 Task: Look for space in Braine-l'Alleud, Belgium from 2nd June, 2023 to 15th June, 2023 for 2 adults in price range Rs.10000 to Rs.15000. Place can be entire place with 1  bedroom having 1 bed and 1 bathroom. Property type can be house, flat, guest house, hotel. Amenities needed are: heating. Booking option can be shelf check-in. Required host language is English.
Action: Mouse moved to (397, 81)
Screenshot: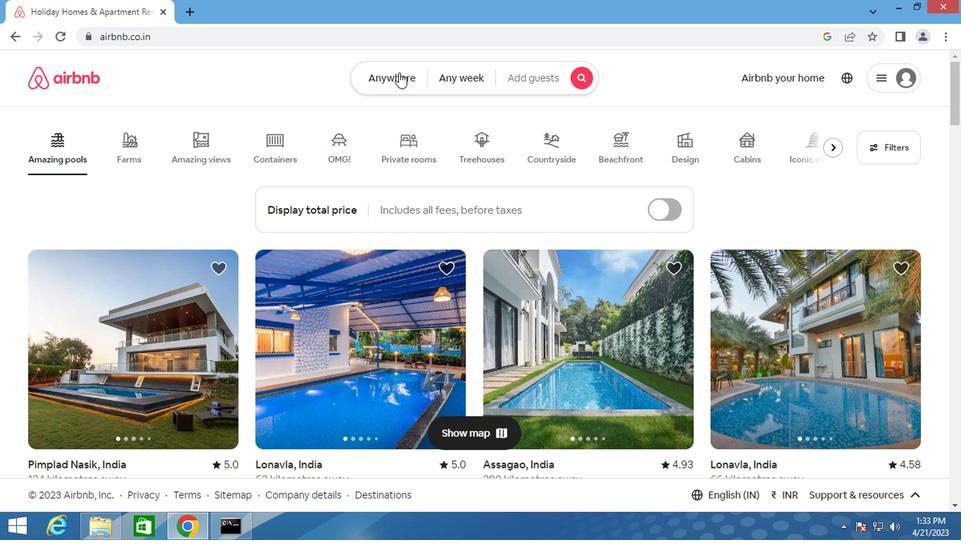 
Action: Mouse pressed left at (397, 81)
Screenshot: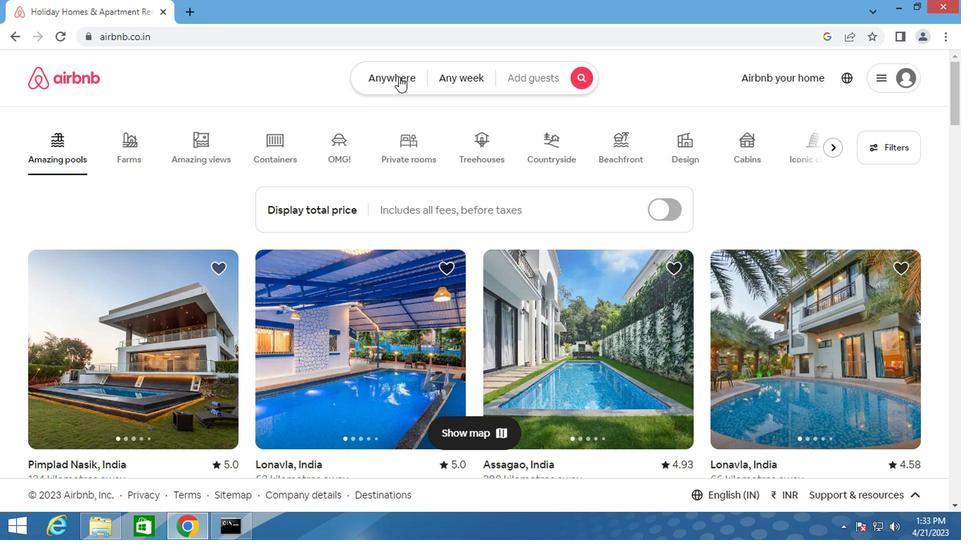 
Action: Mouse moved to (286, 132)
Screenshot: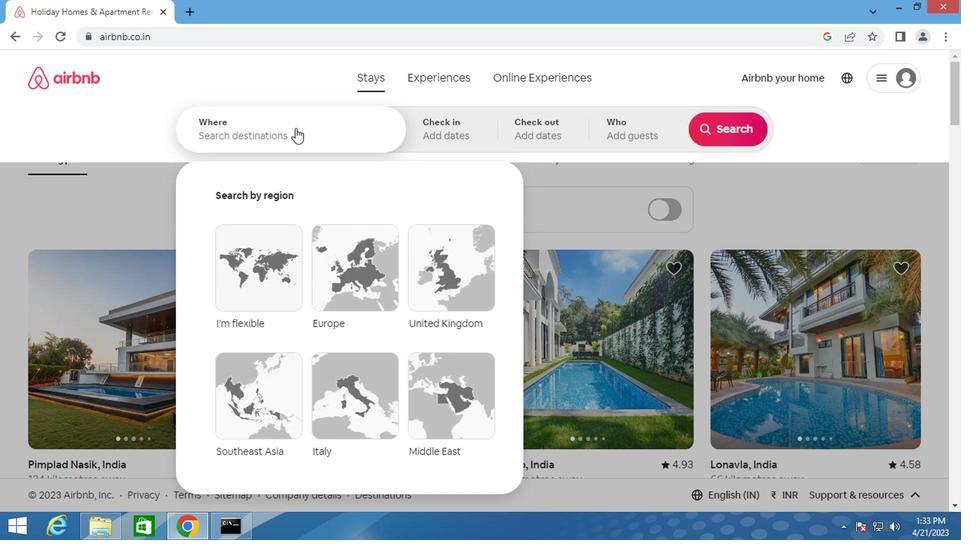 
Action: Mouse pressed left at (286, 132)
Screenshot: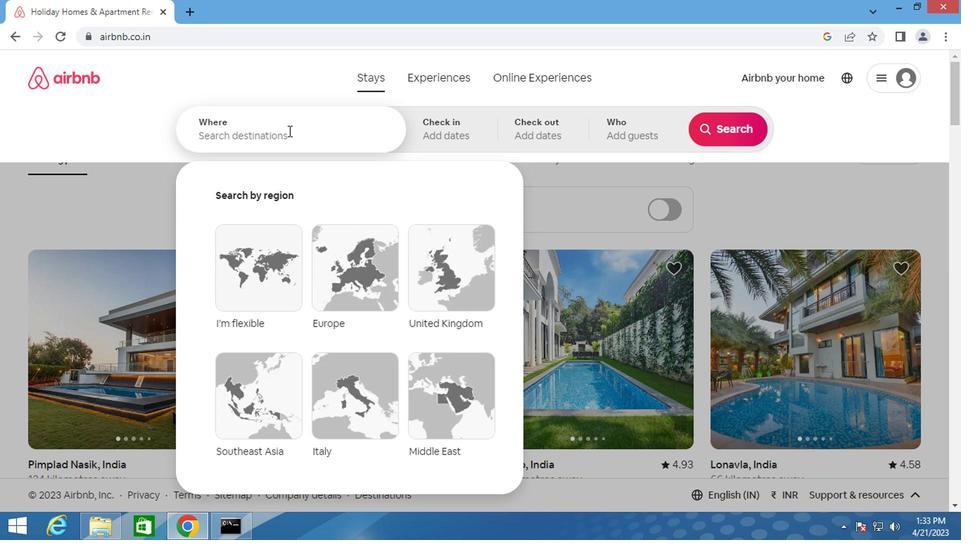 
Action: Mouse moved to (290, 132)
Screenshot: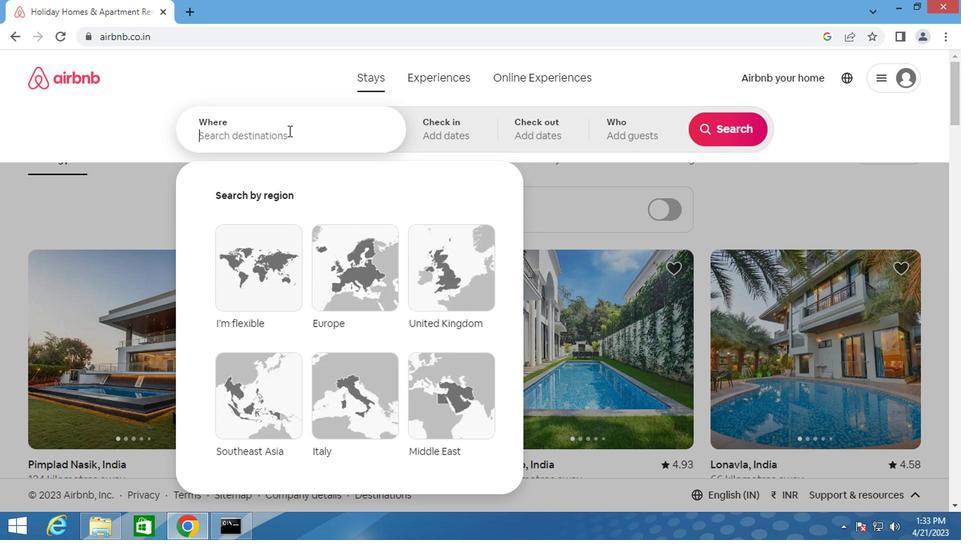 
Action: Key pressed <Key.shift>BRAINE-<Key.shift>I'ALLEUD,<Key.shift>BELGIUM
Screenshot: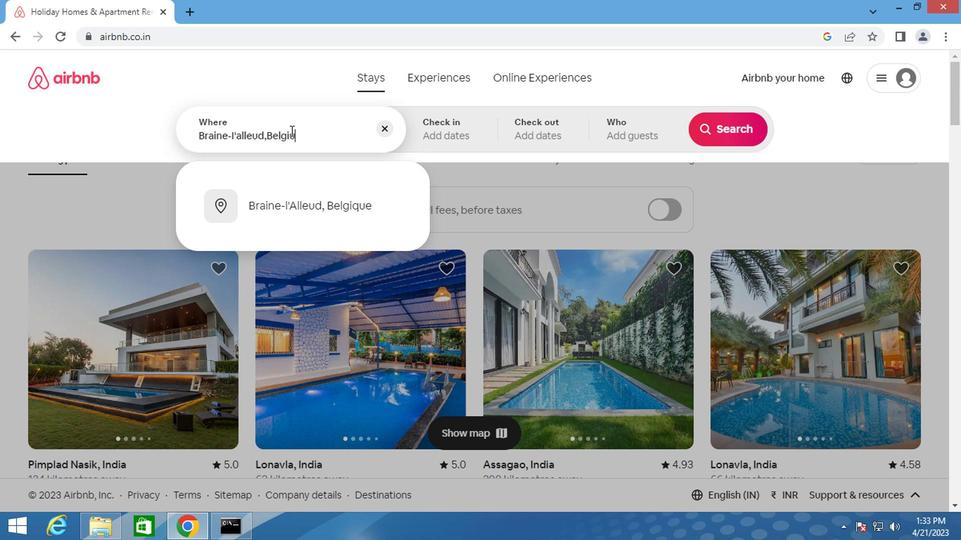 
Action: Mouse moved to (279, 199)
Screenshot: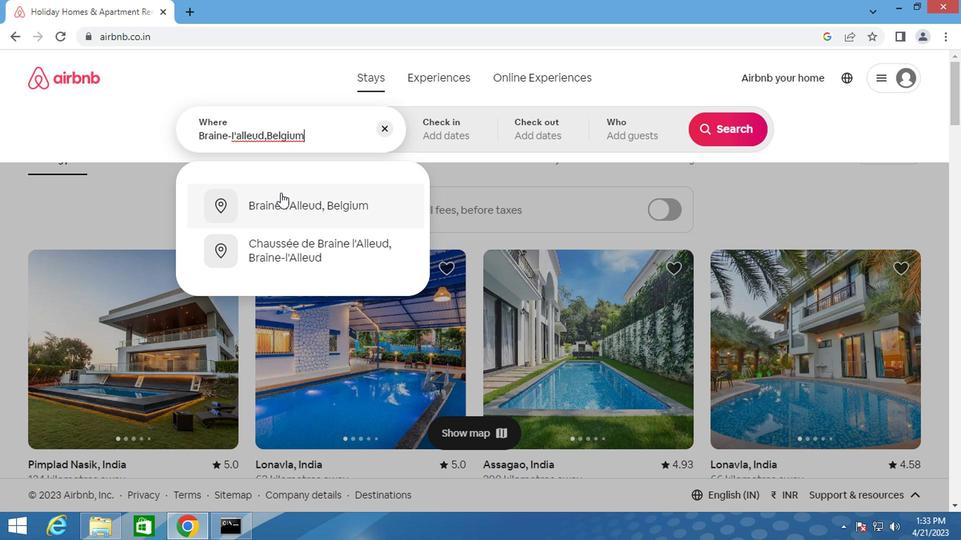 
Action: Mouse pressed left at (279, 199)
Screenshot: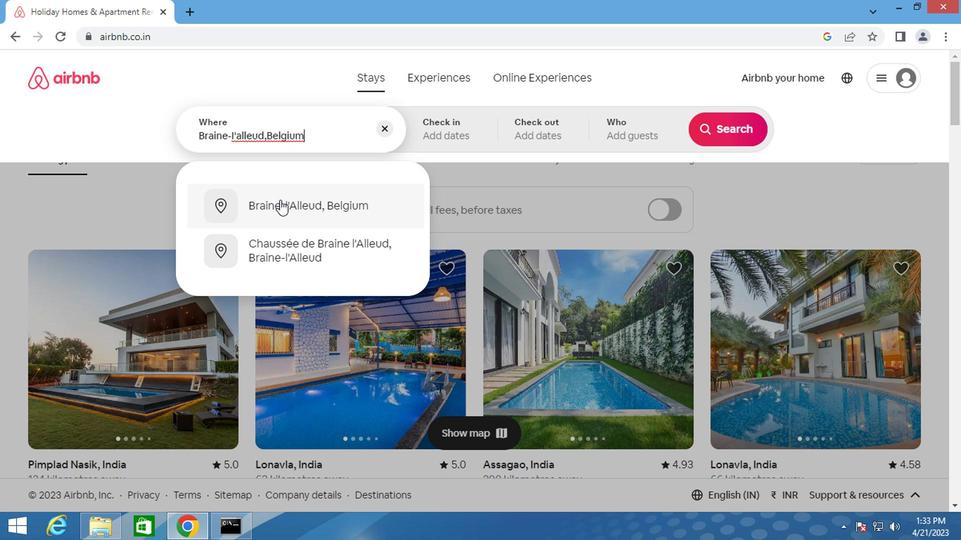 
Action: Mouse moved to (720, 242)
Screenshot: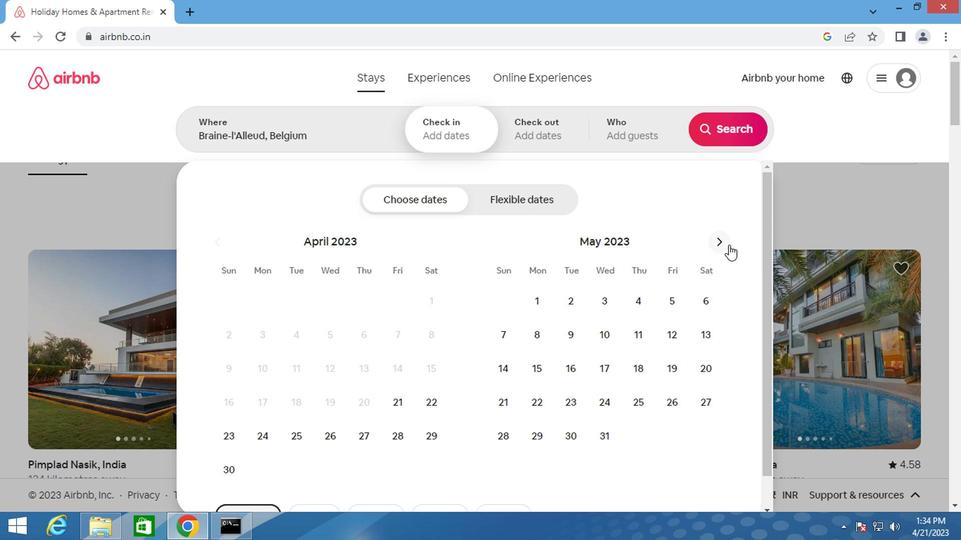 
Action: Mouse pressed left at (720, 242)
Screenshot: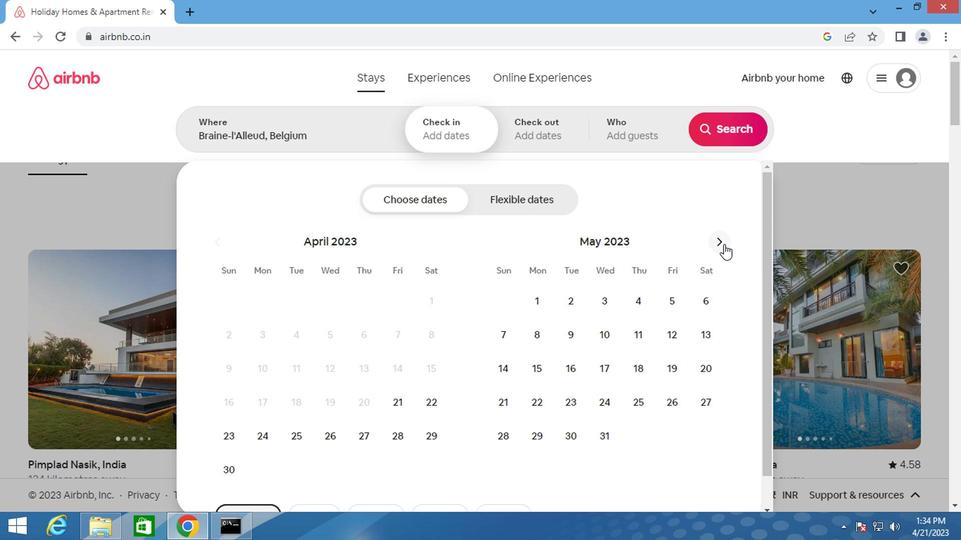 
Action: Mouse moved to (668, 291)
Screenshot: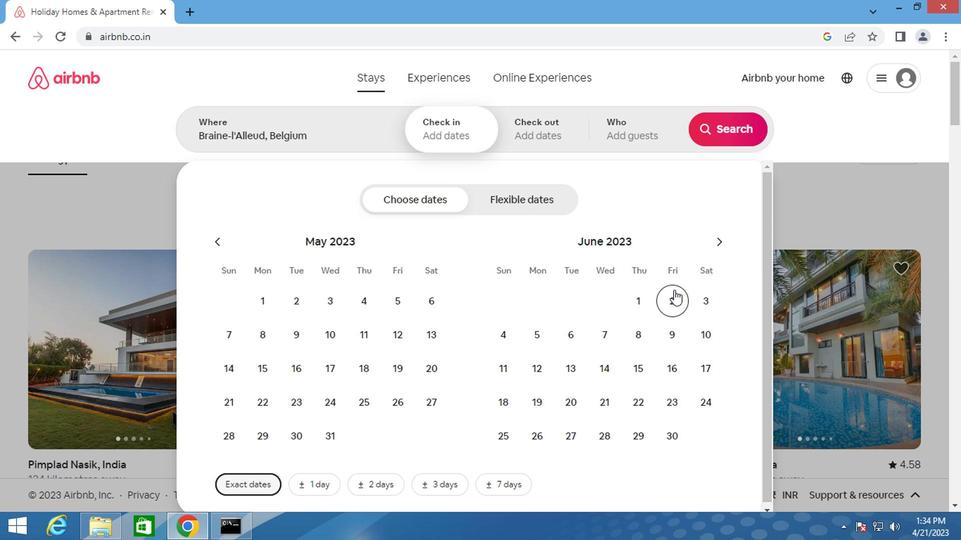 
Action: Mouse pressed left at (668, 291)
Screenshot: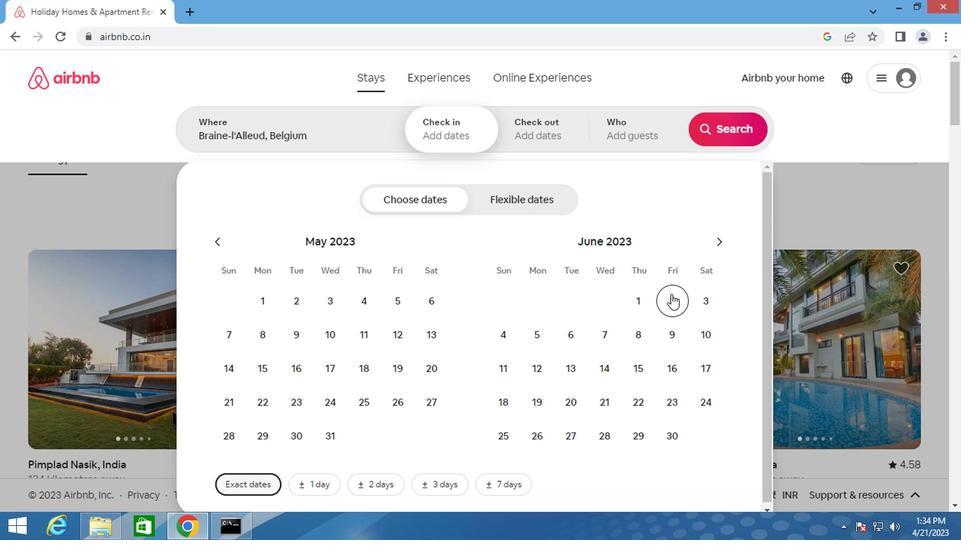 
Action: Mouse moved to (640, 359)
Screenshot: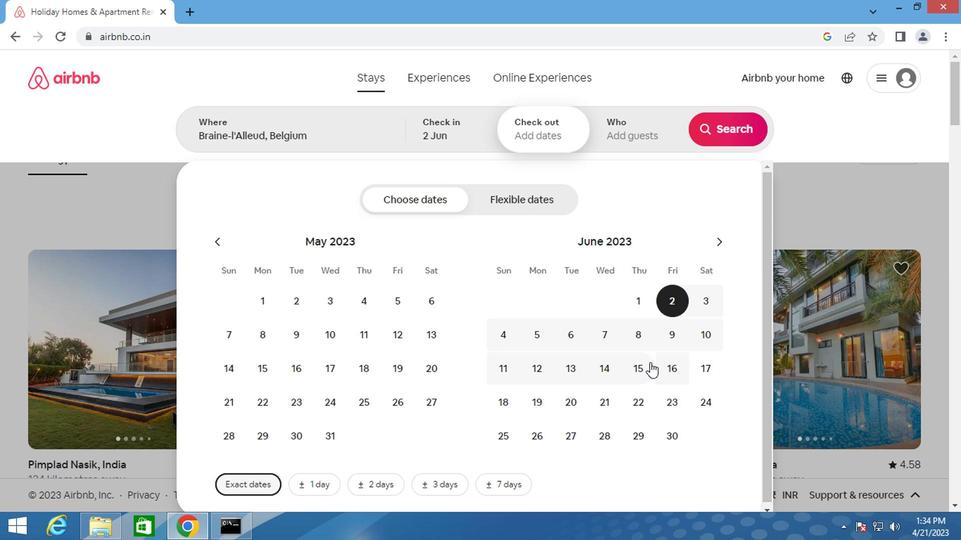 
Action: Mouse pressed left at (640, 359)
Screenshot: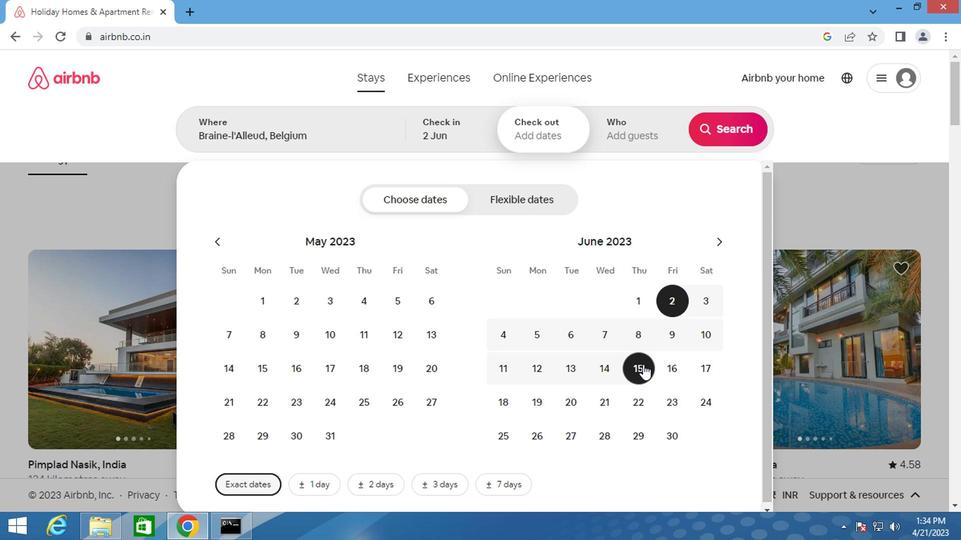 
Action: Mouse moved to (647, 138)
Screenshot: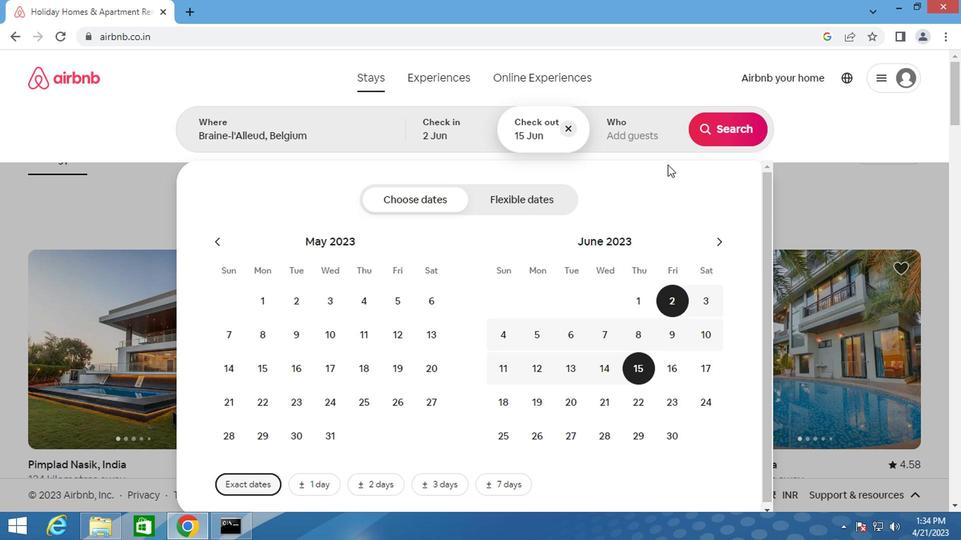 
Action: Mouse pressed left at (647, 138)
Screenshot: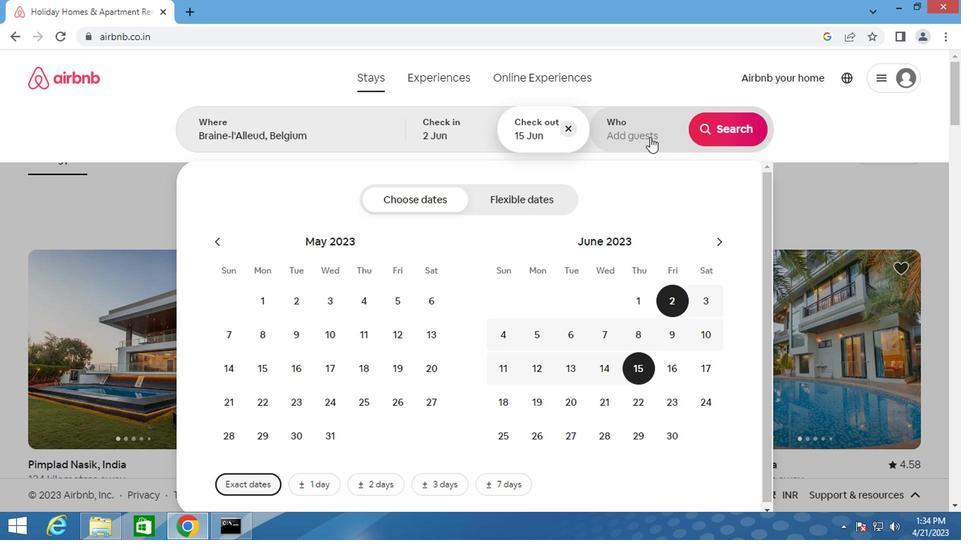 
Action: Mouse moved to (731, 207)
Screenshot: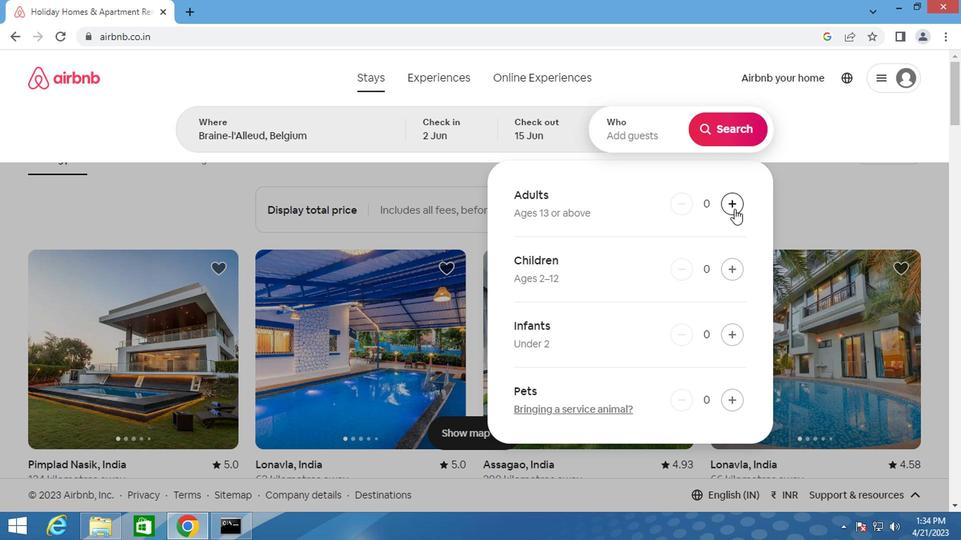 
Action: Mouse pressed left at (731, 207)
Screenshot: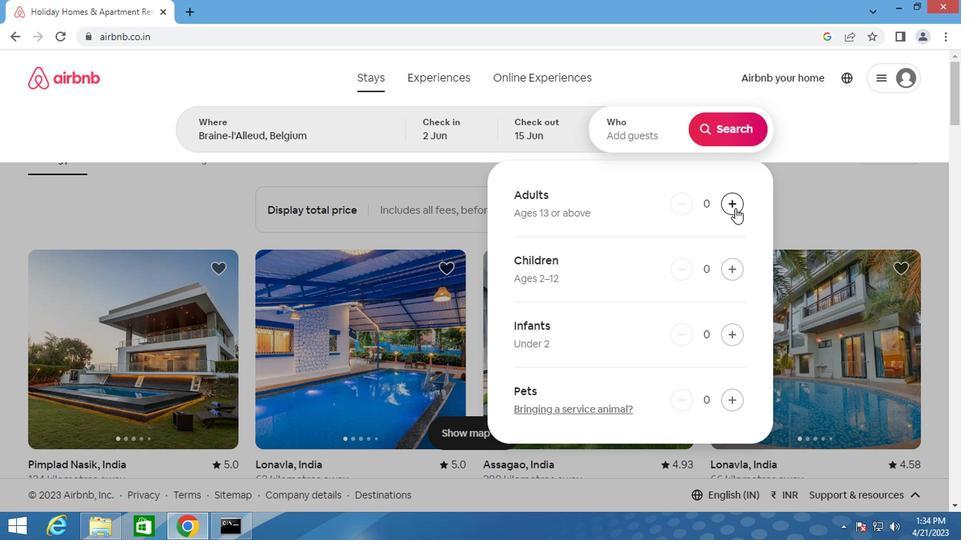 
Action: Mouse pressed left at (731, 207)
Screenshot: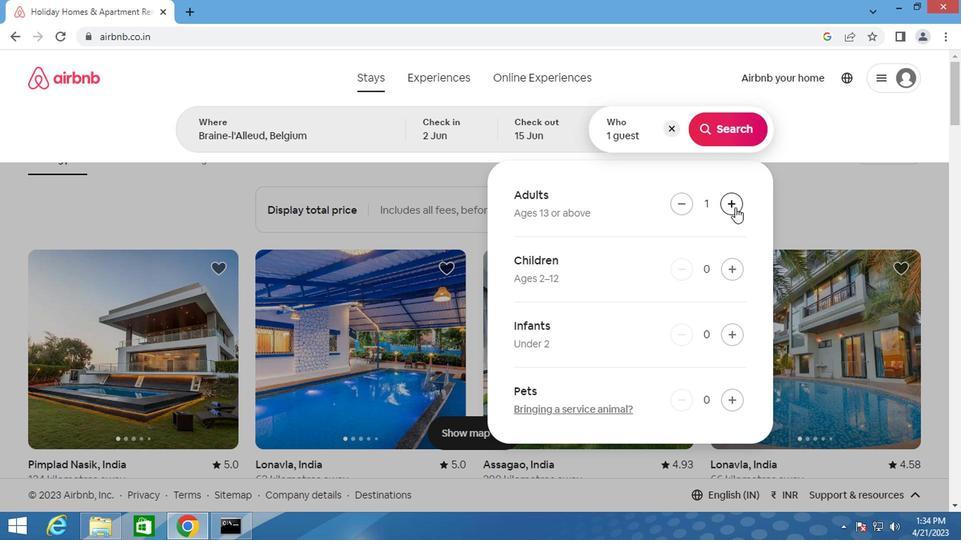 
Action: Mouse moved to (715, 140)
Screenshot: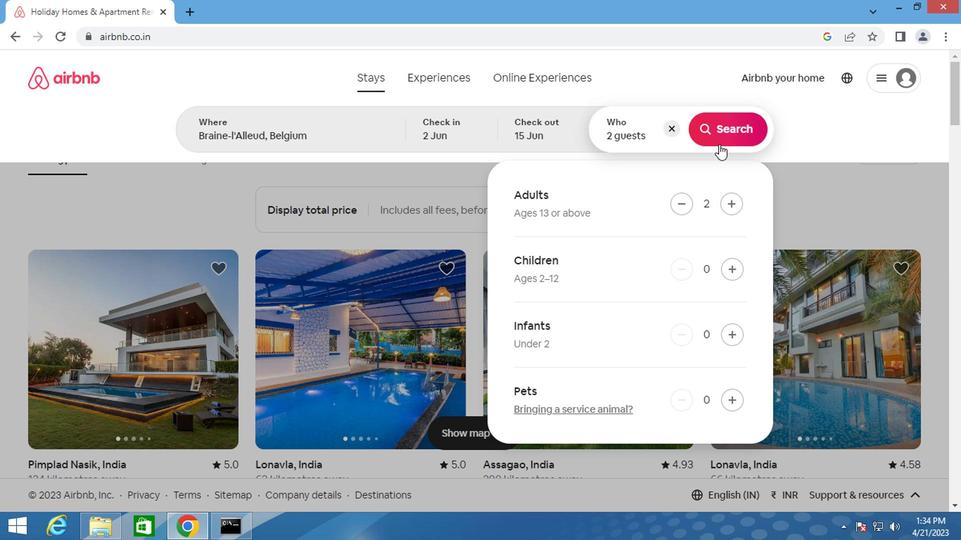 
Action: Mouse pressed left at (715, 140)
Screenshot: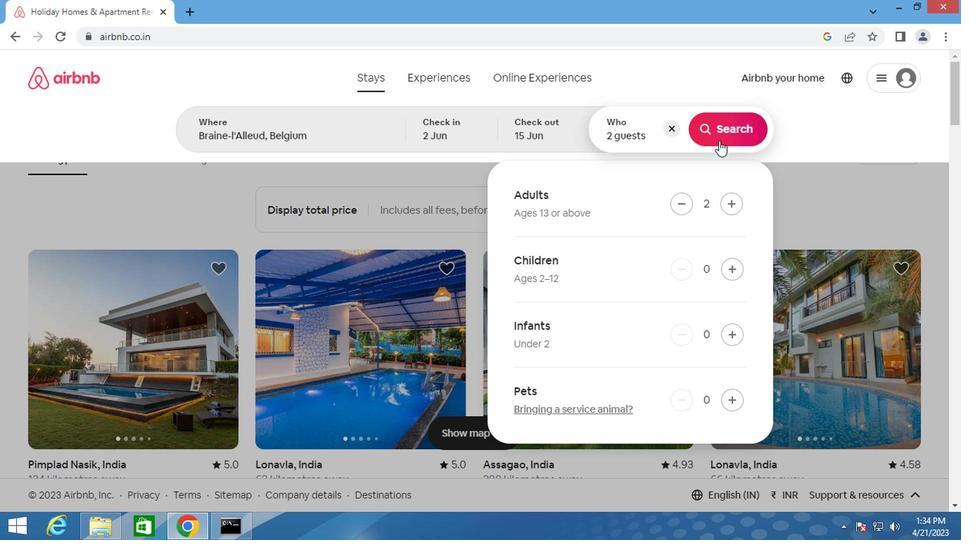 
Action: Mouse moved to (885, 143)
Screenshot: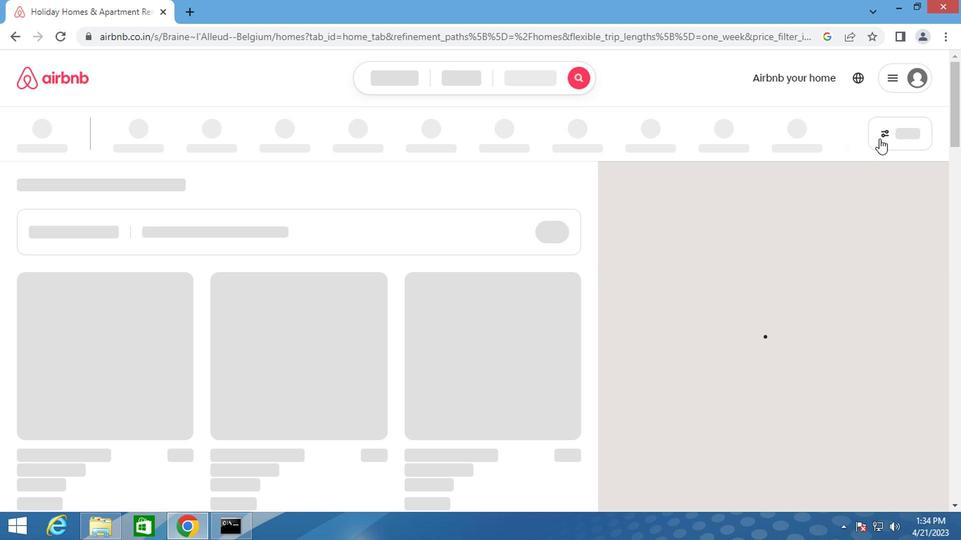
Action: Mouse pressed left at (885, 143)
Screenshot: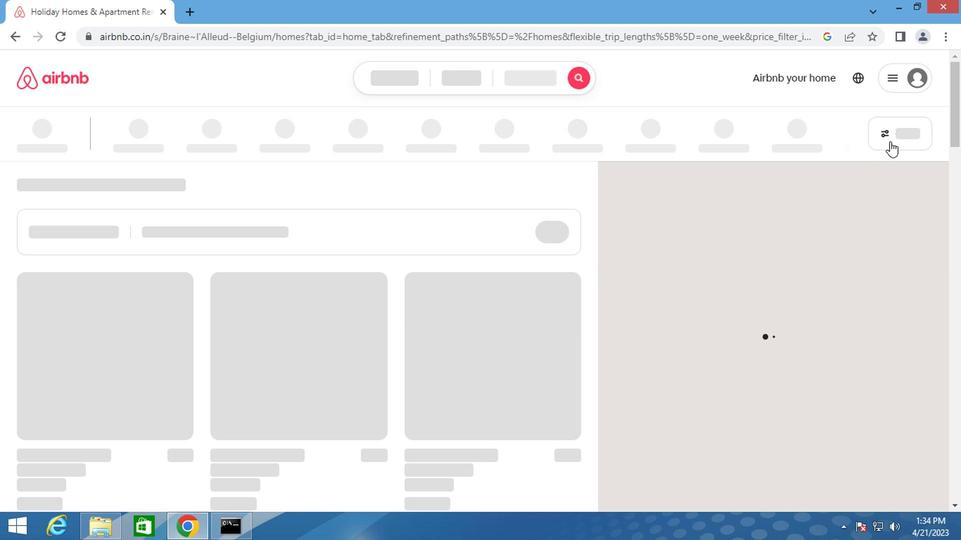 
Action: Mouse moved to (266, 307)
Screenshot: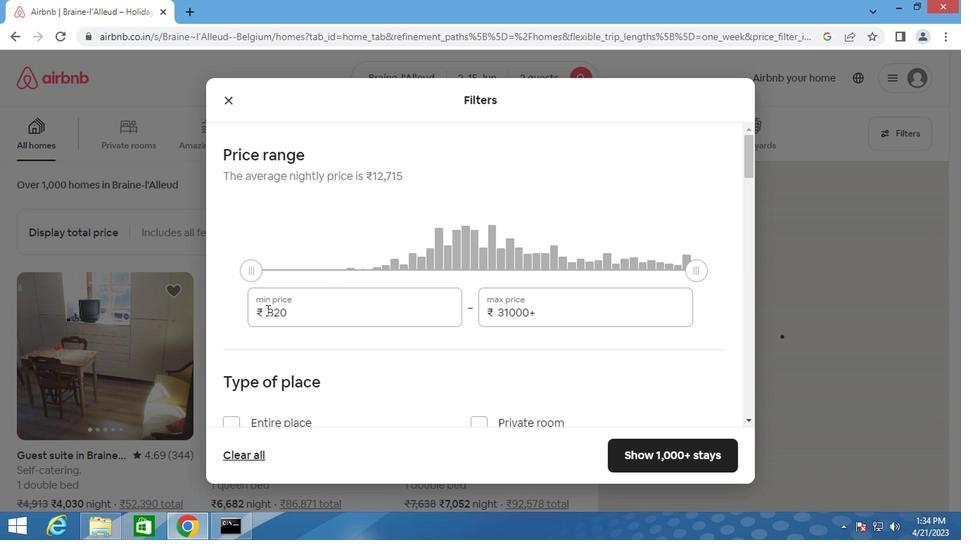 
Action: Mouse pressed left at (266, 307)
Screenshot: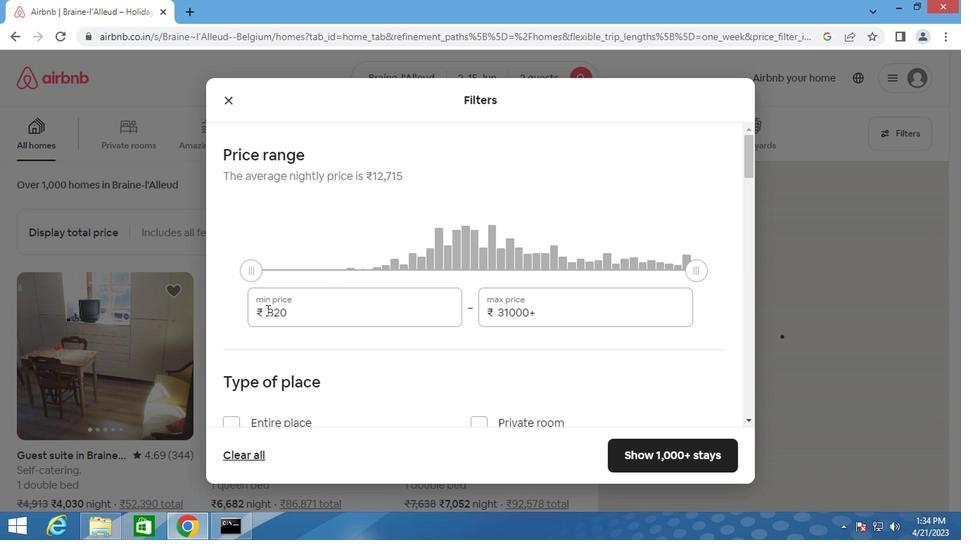 
Action: Mouse moved to (267, 307)
Screenshot: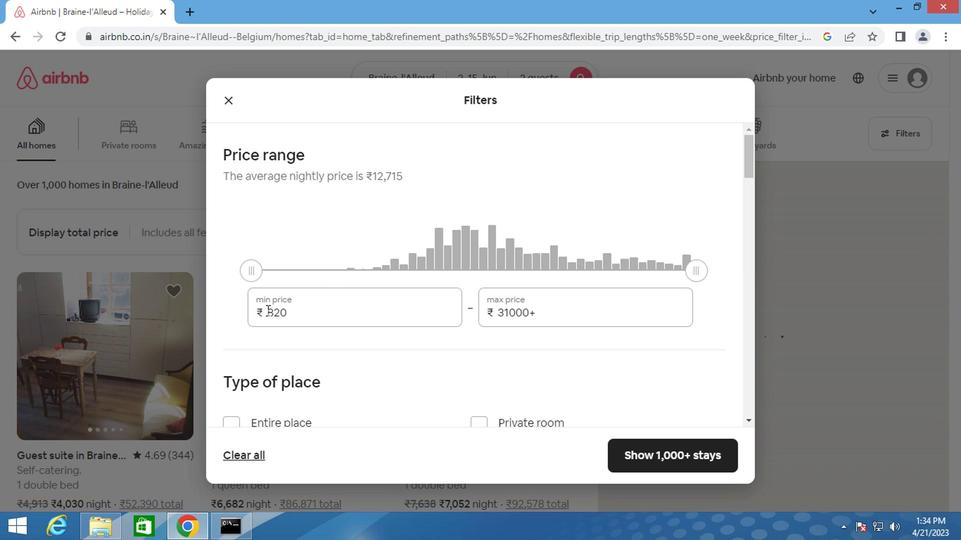 
Action: Mouse pressed left at (267, 307)
Screenshot: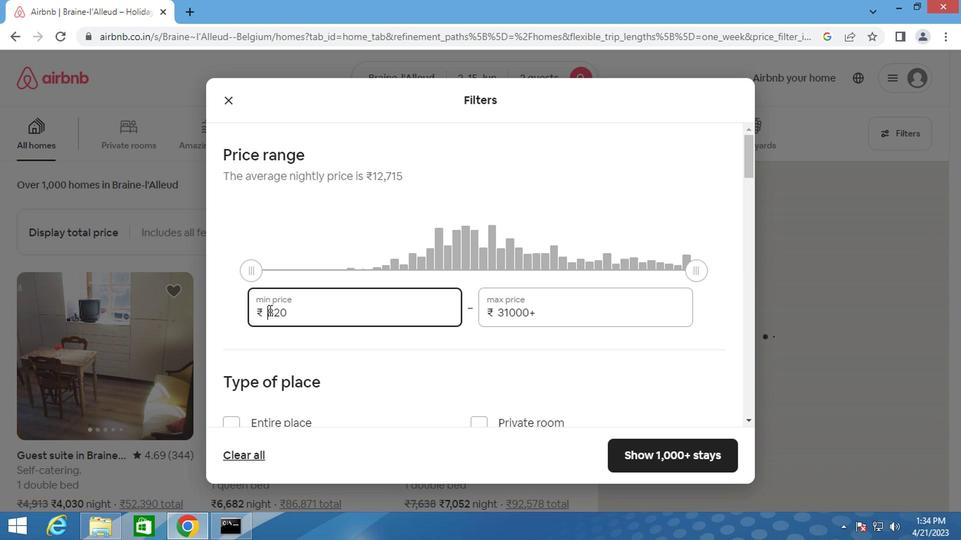 
Action: Mouse moved to (273, 298)
Screenshot: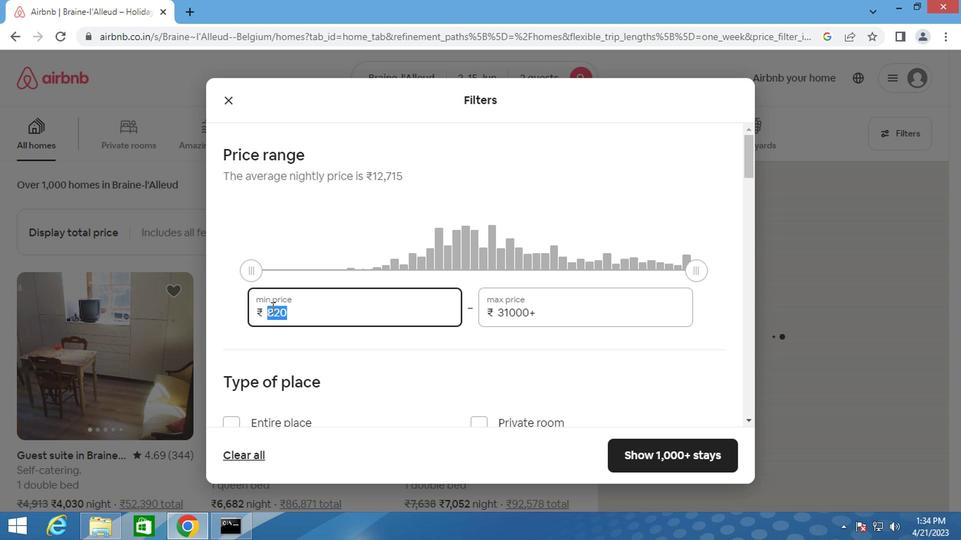 
Action: Key pressed <Key.backspace>10000
Screenshot: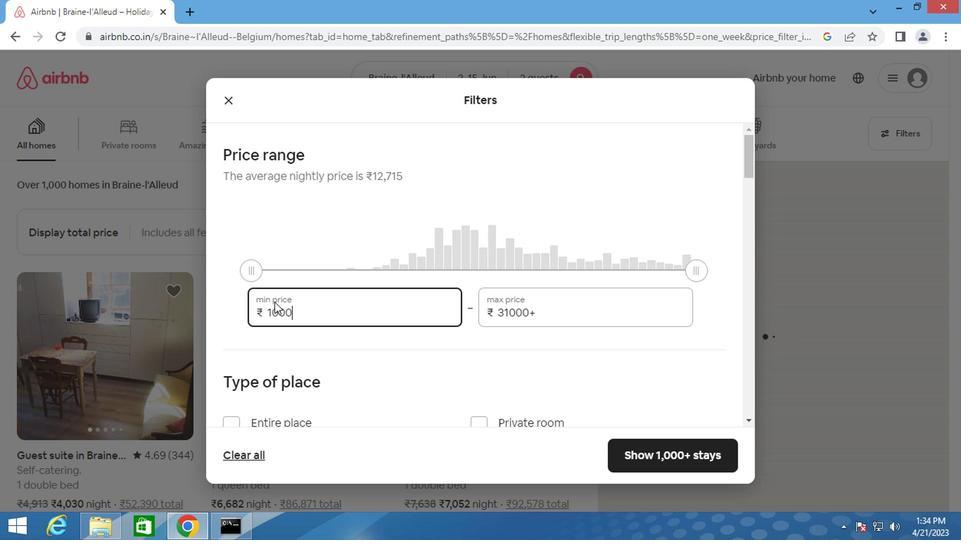 
Action: Mouse moved to (505, 309)
Screenshot: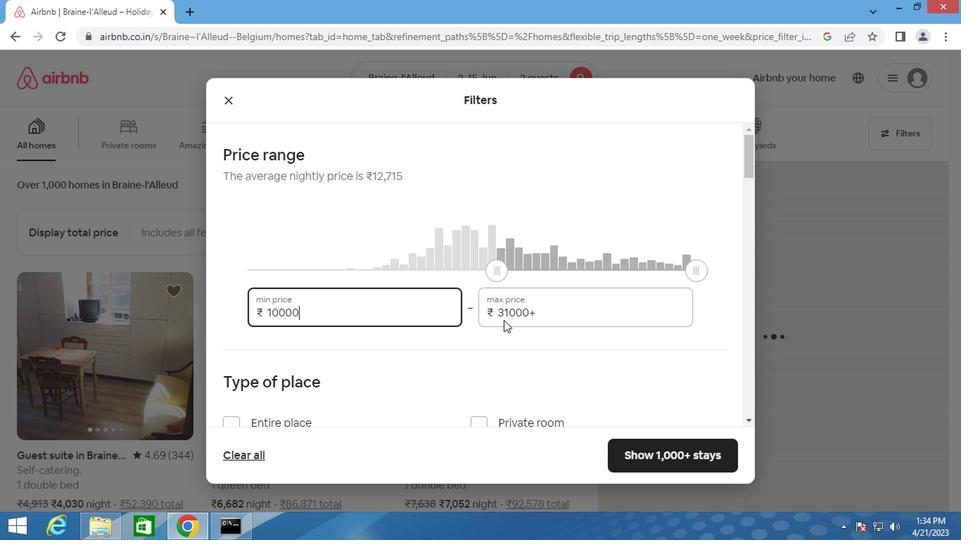 
Action: Mouse pressed left at (505, 309)
Screenshot: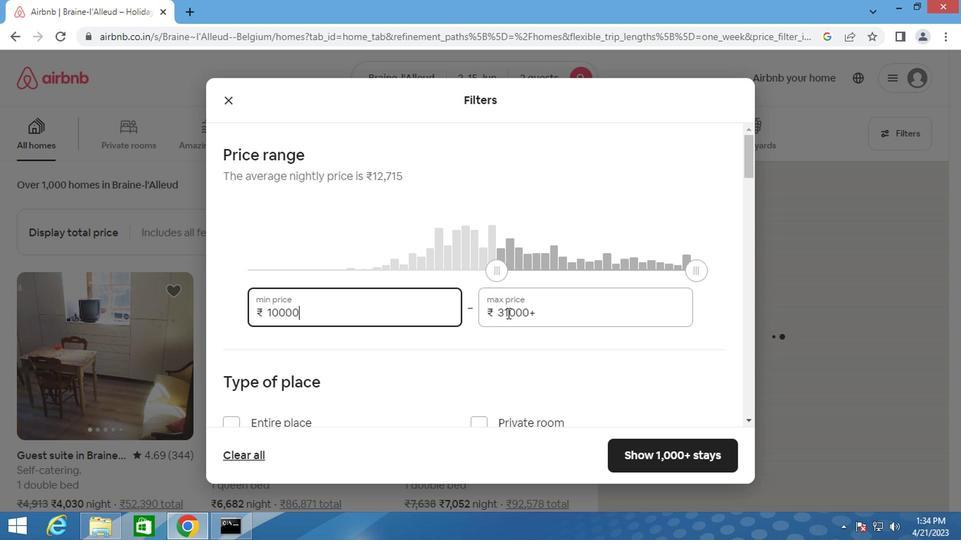 
Action: Mouse pressed left at (505, 309)
Screenshot: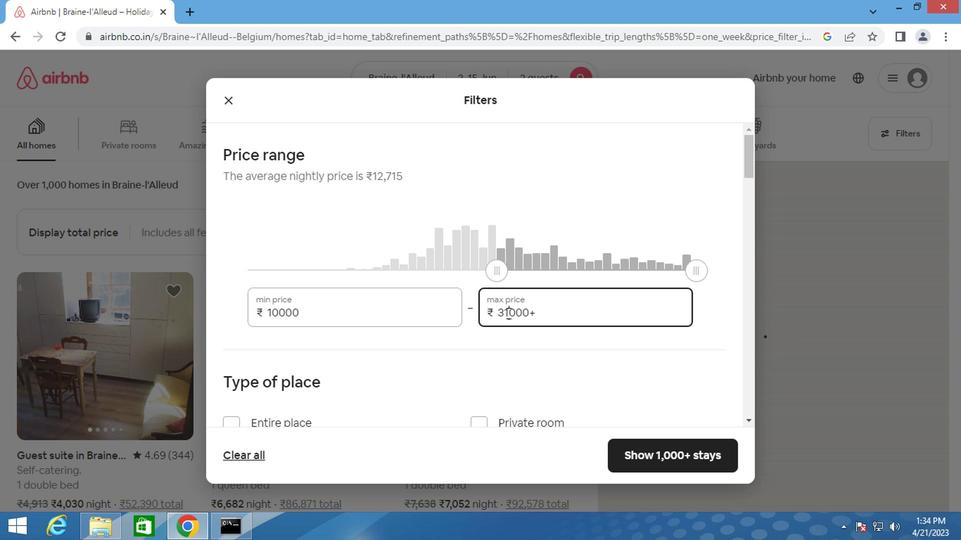 
Action: Mouse moved to (492, 290)
Screenshot: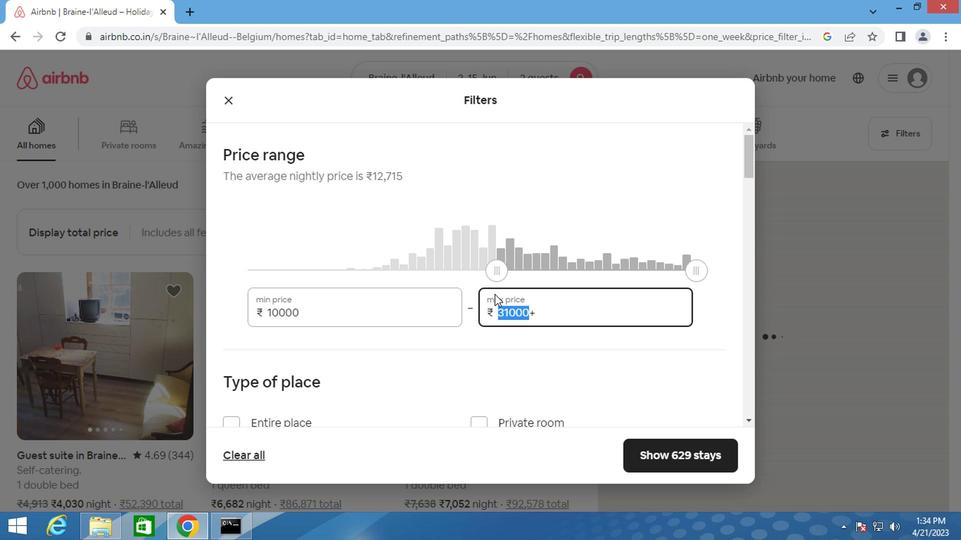 
Action: Key pressed <Key.backspace>
Screenshot: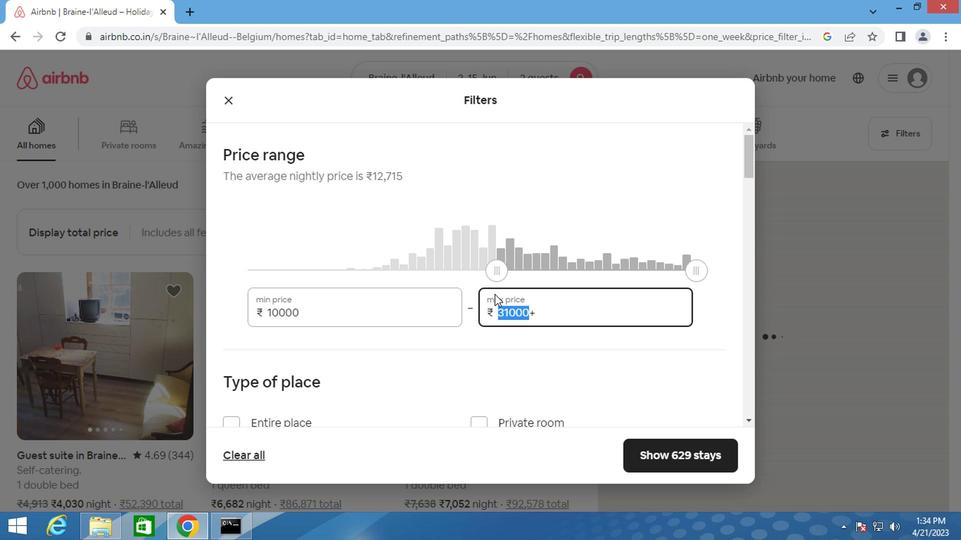 
Action: Mouse moved to (491, 290)
Screenshot: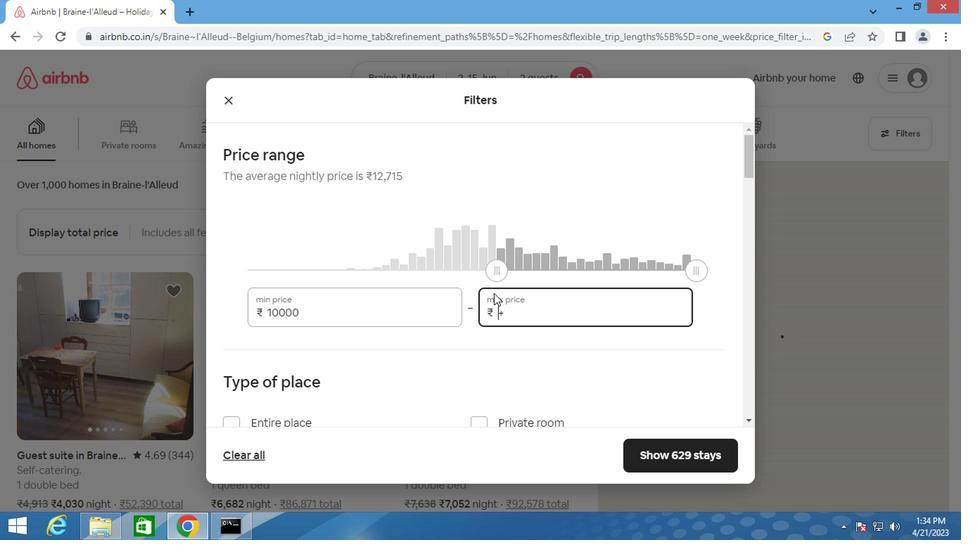 
Action: Key pressed 15000
Screenshot: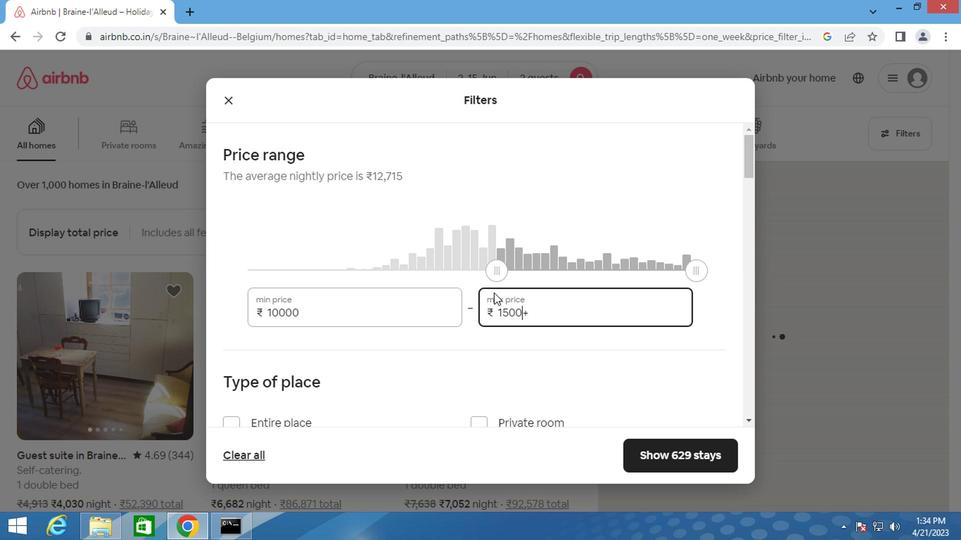 
Action: Mouse moved to (272, 341)
Screenshot: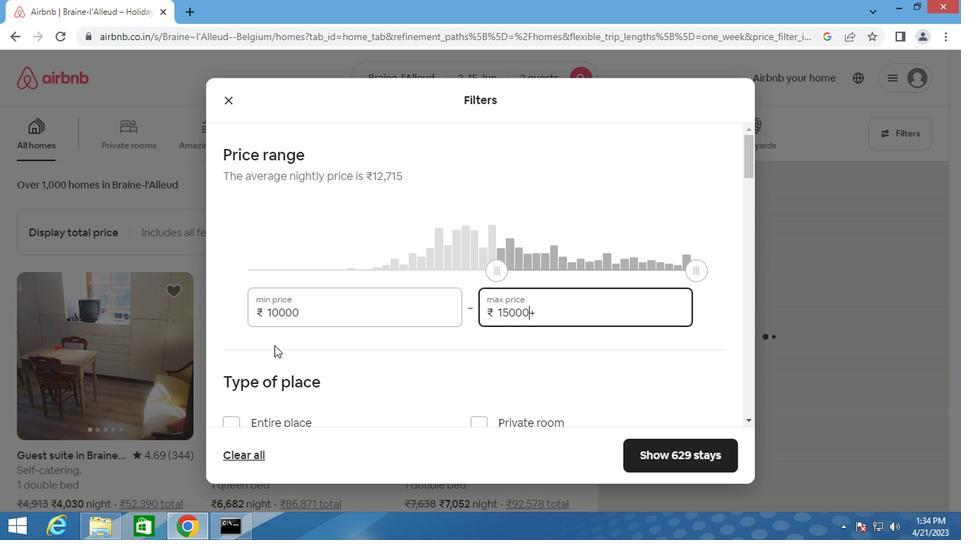 
Action: Mouse scrolled (272, 341) with delta (0, 0)
Screenshot: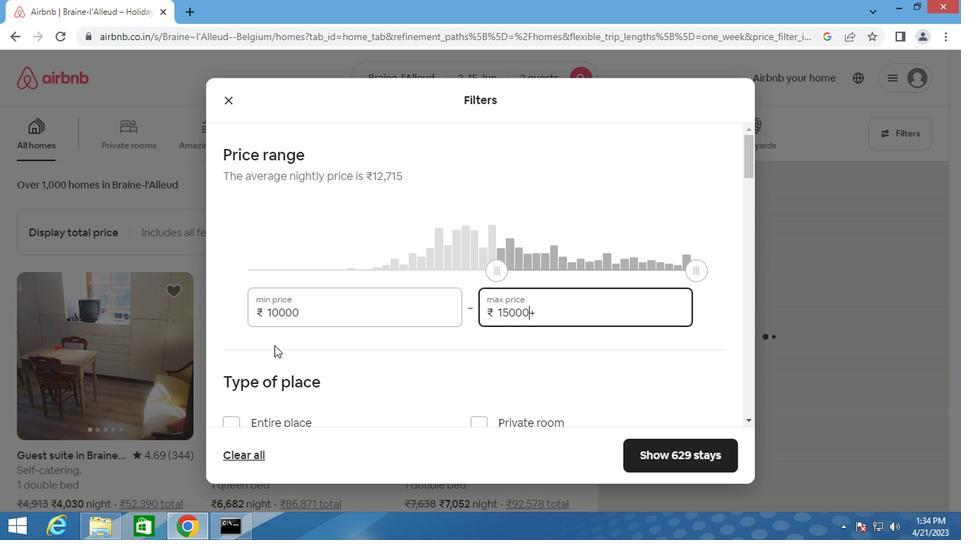 
Action: Mouse scrolled (272, 341) with delta (0, 0)
Screenshot: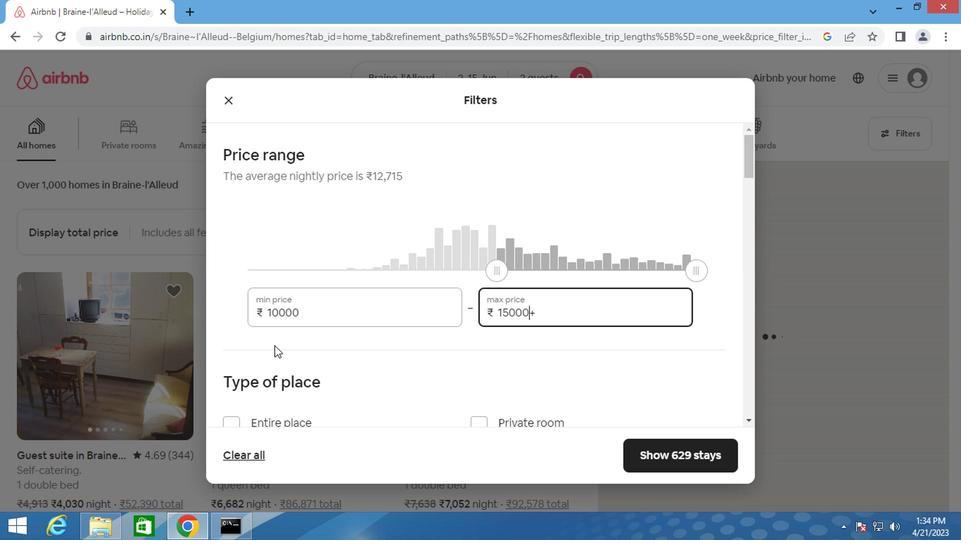 
Action: Mouse scrolled (272, 341) with delta (0, 0)
Screenshot: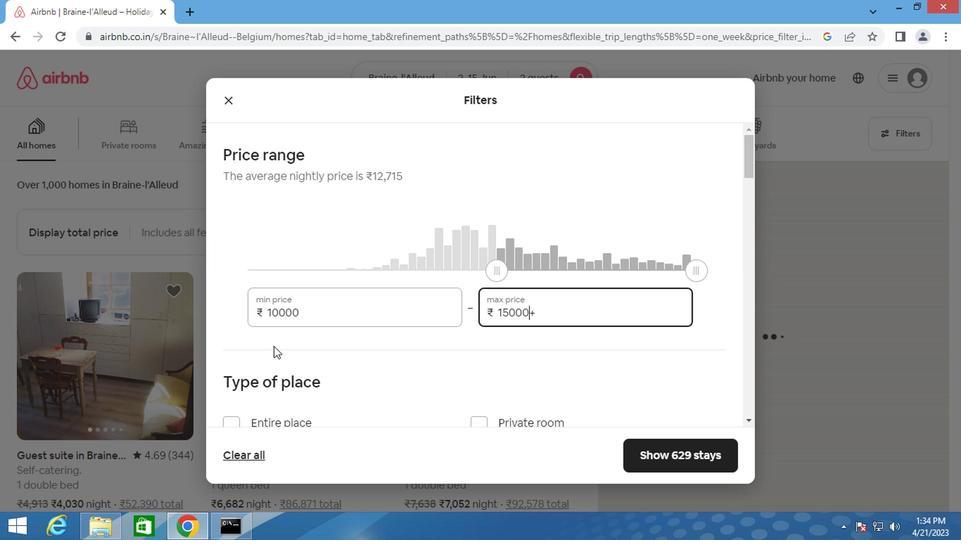 
Action: Mouse scrolled (272, 341) with delta (0, 0)
Screenshot: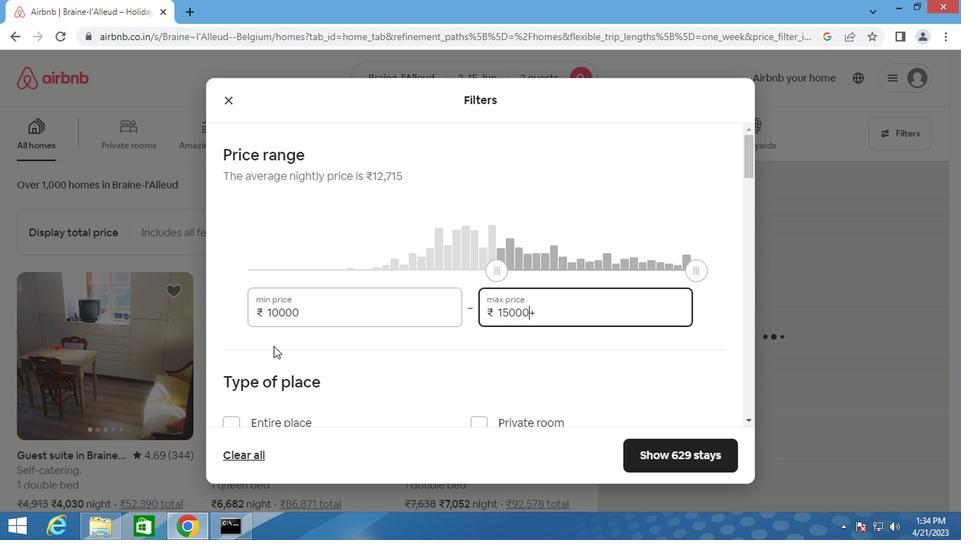
Action: Mouse moved to (231, 140)
Screenshot: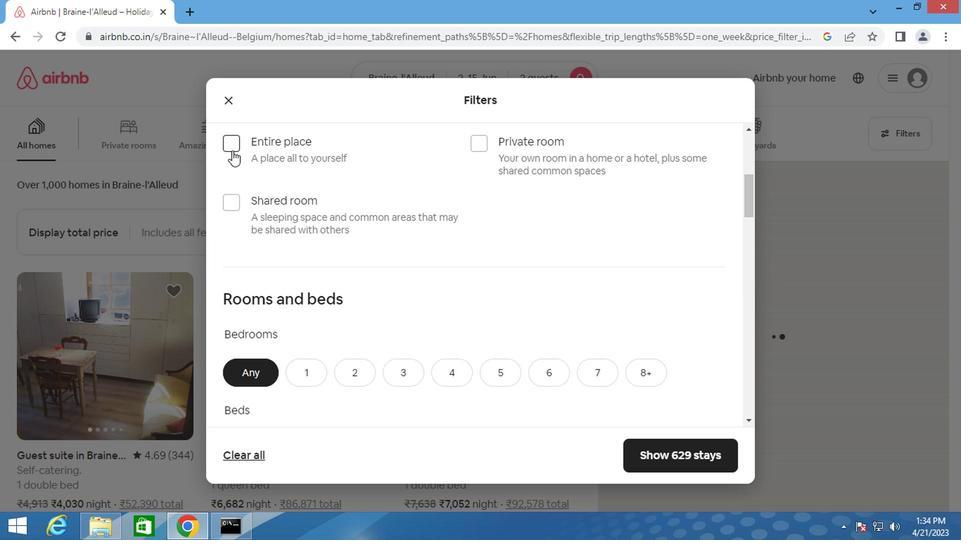 
Action: Mouse pressed left at (231, 140)
Screenshot: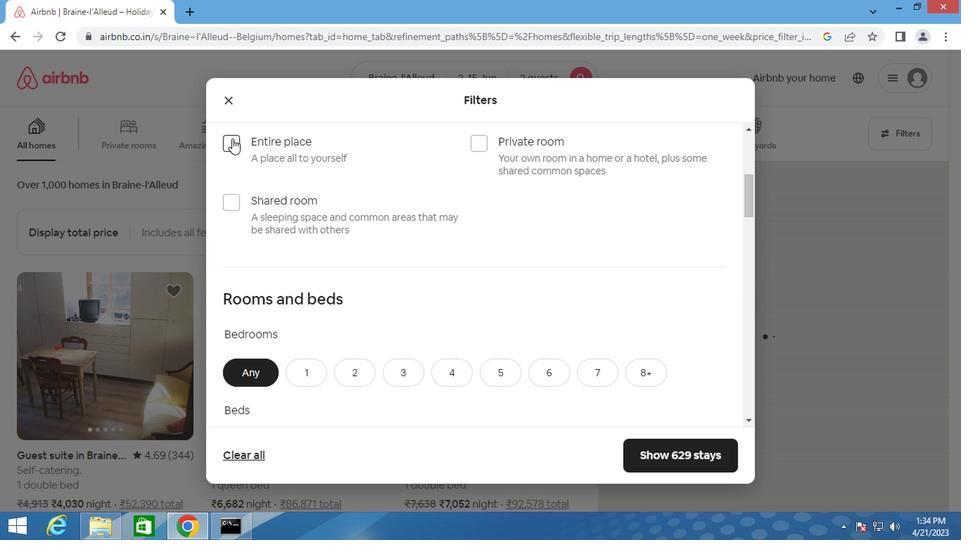 
Action: Mouse moved to (313, 204)
Screenshot: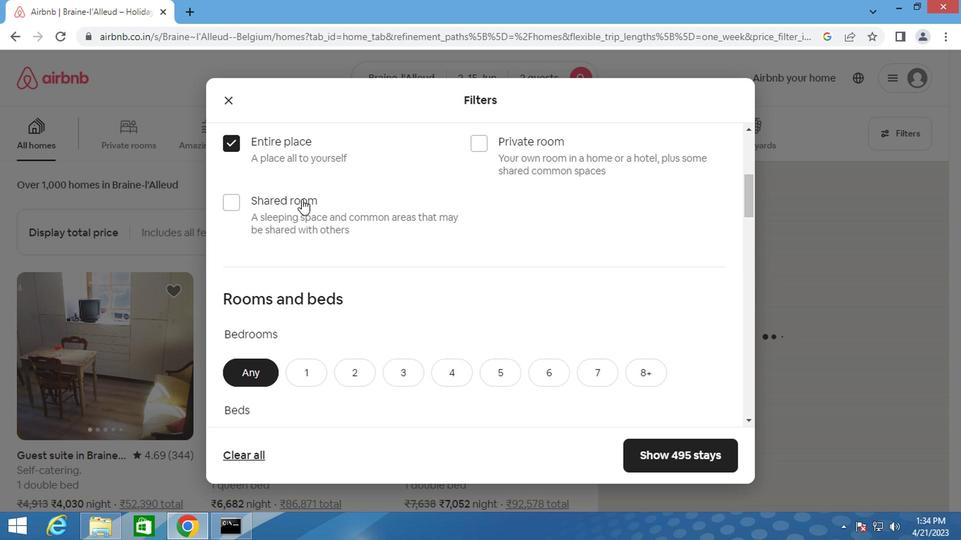 
Action: Mouse scrolled (313, 203) with delta (0, 0)
Screenshot: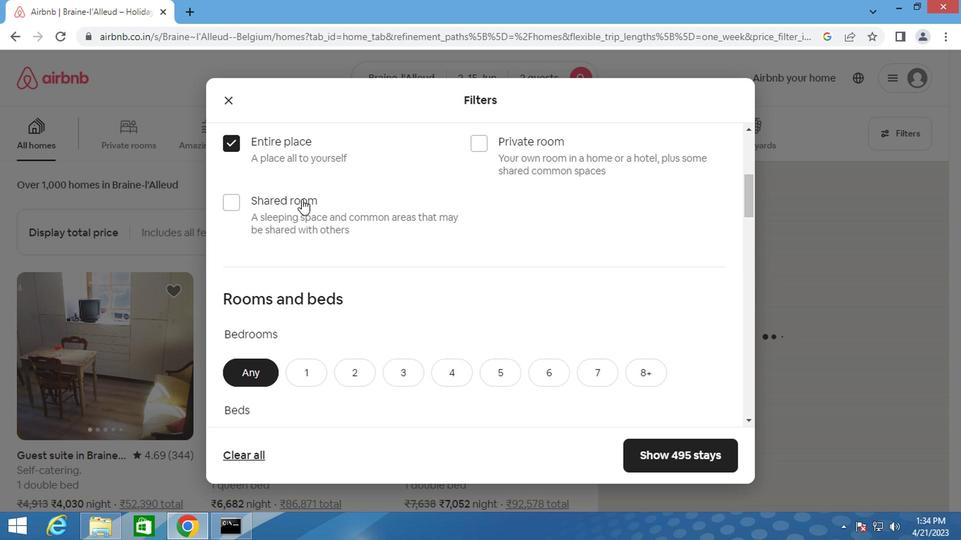 
Action: Mouse moved to (313, 205)
Screenshot: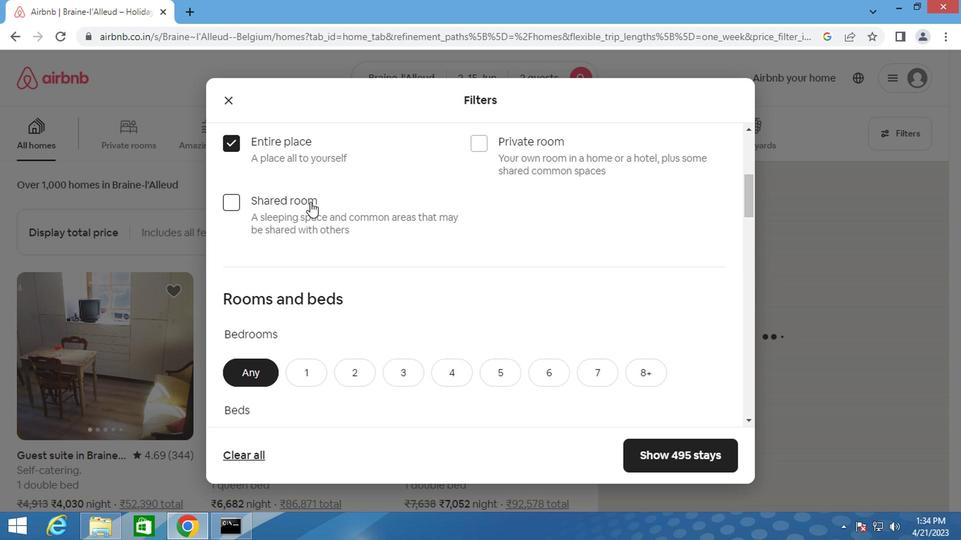 
Action: Mouse scrolled (313, 204) with delta (0, -1)
Screenshot: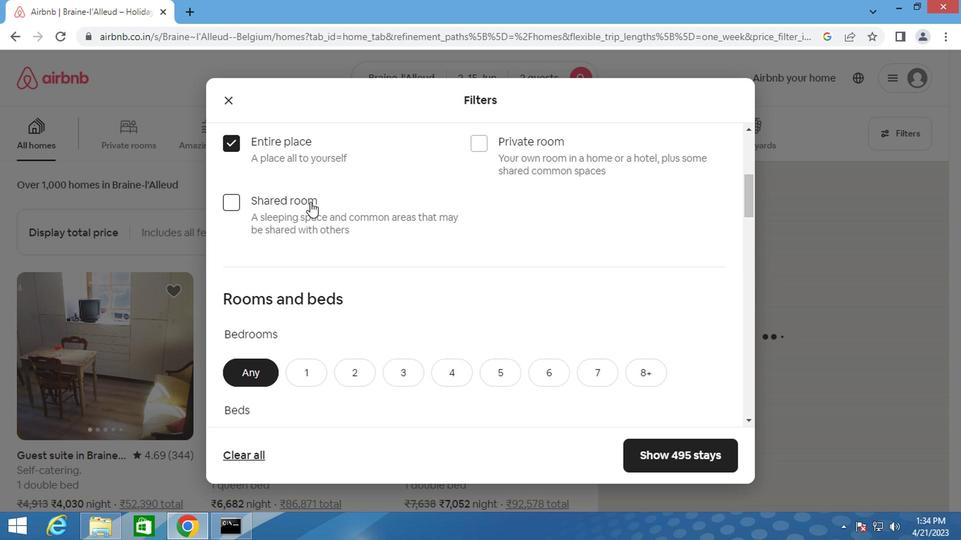 
Action: Mouse scrolled (313, 204) with delta (0, -1)
Screenshot: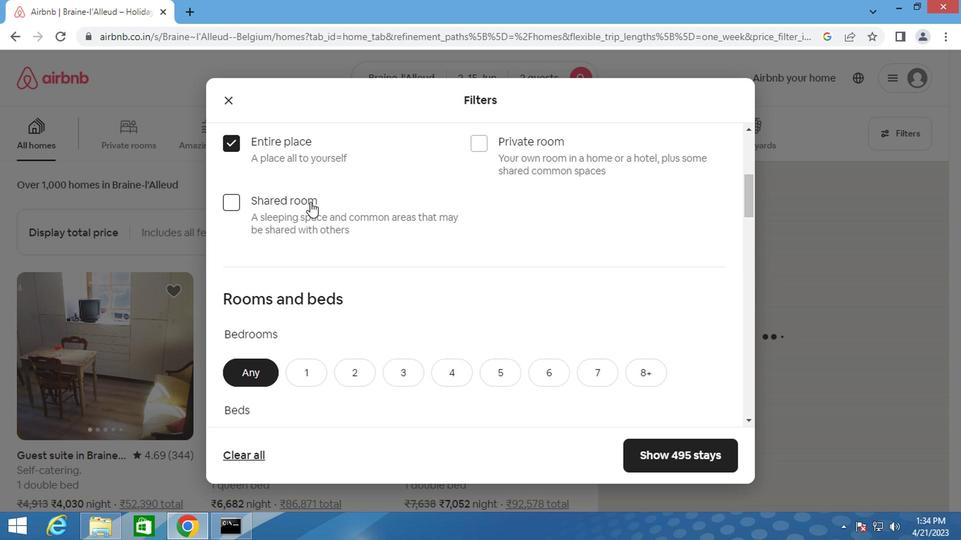 
Action: Mouse moved to (297, 155)
Screenshot: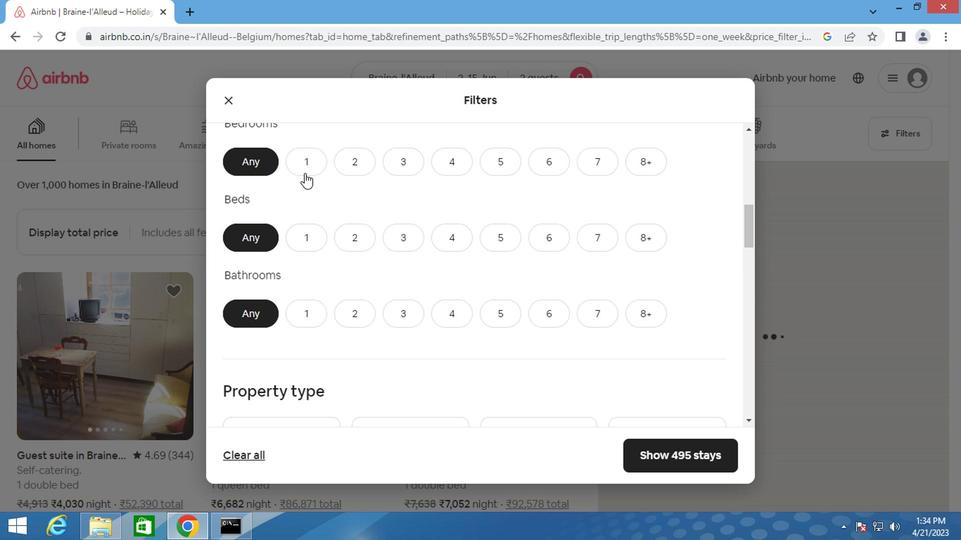 
Action: Mouse pressed left at (297, 155)
Screenshot: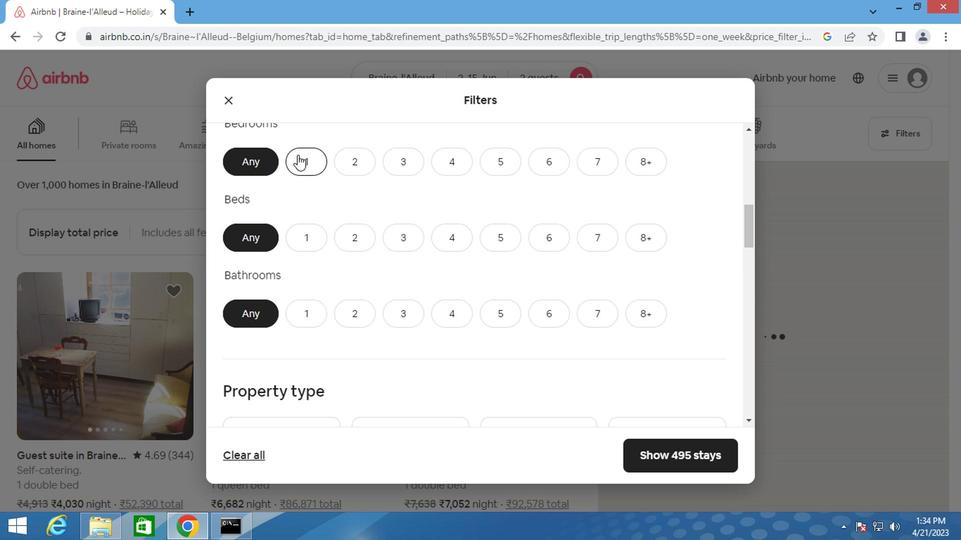 
Action: Mouse moved to (295, 230)
Screenshot: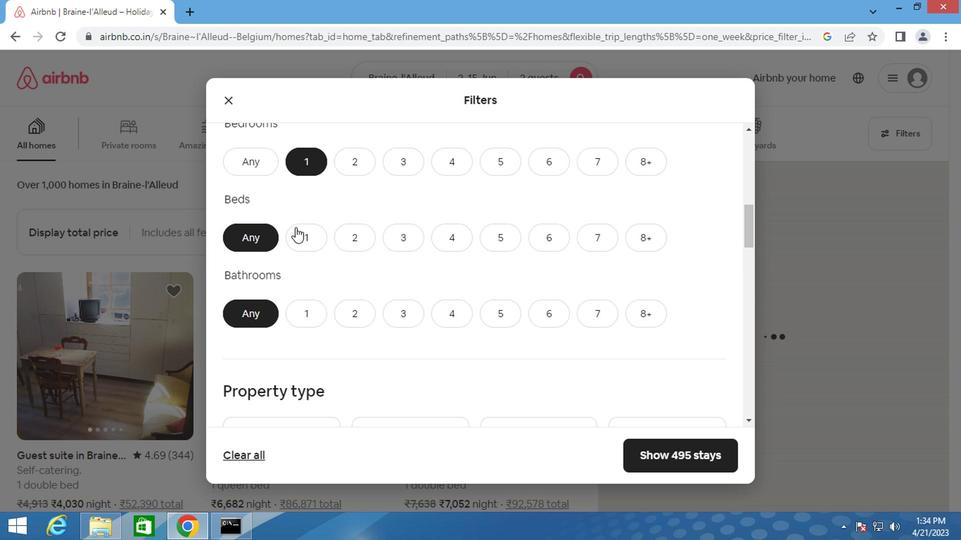 
Action: Mouse pressed left at (295, 230)
Screenshot: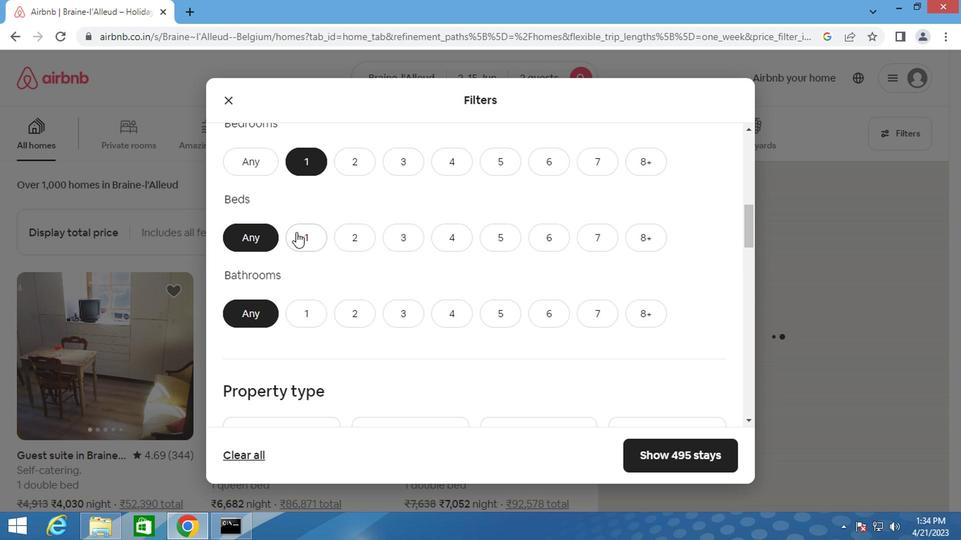 
Action: Mouse moved to (305, 304)
Screenshot: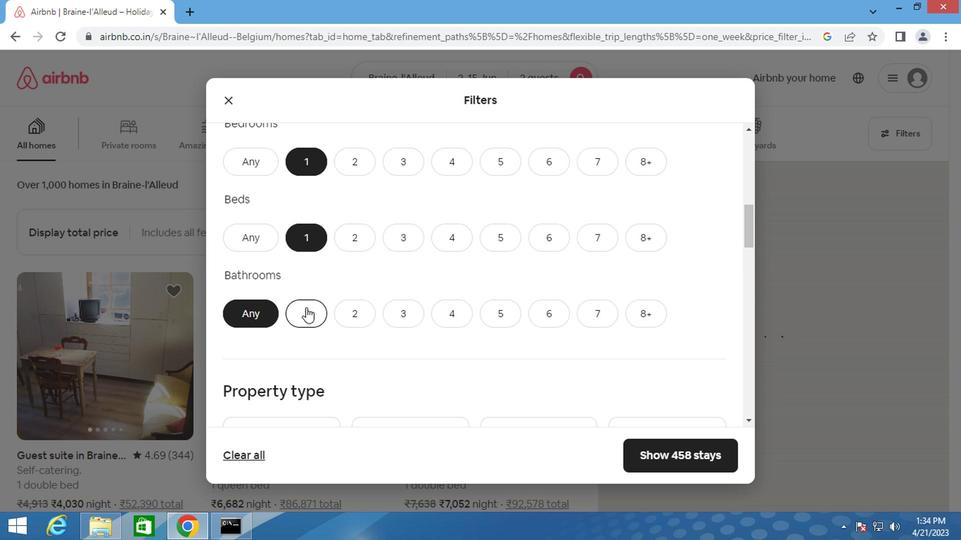 
Action: Mouse pressed left at (305, 304)
Screenshot: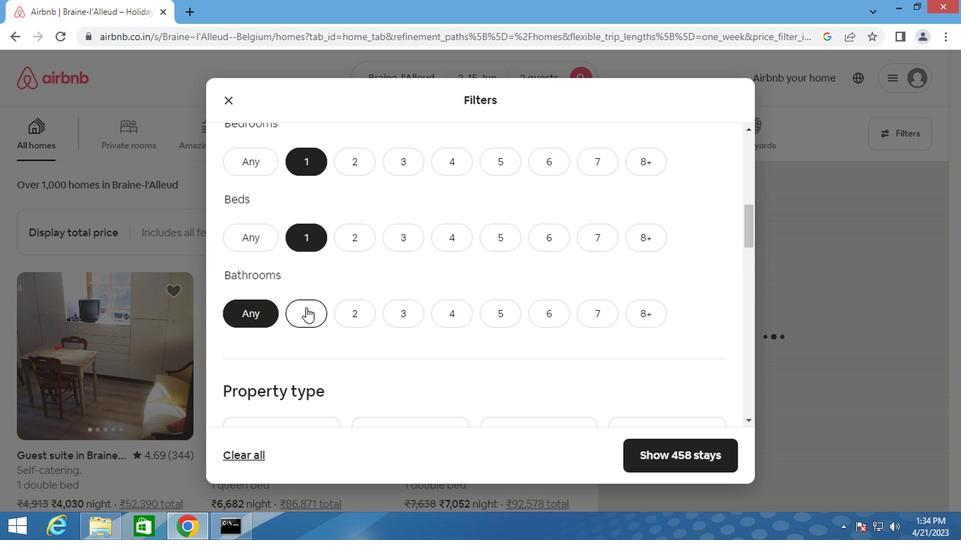 
Action: Mouse moved to (305, 297)
Screenshot: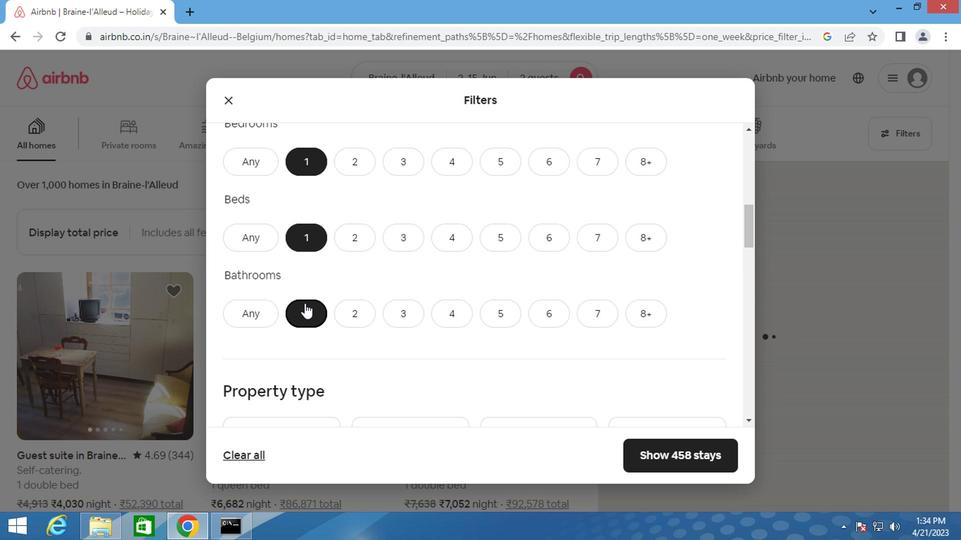 
Action: Mouse scrolled (305, 296) with delta (0, -1)
Screenshot: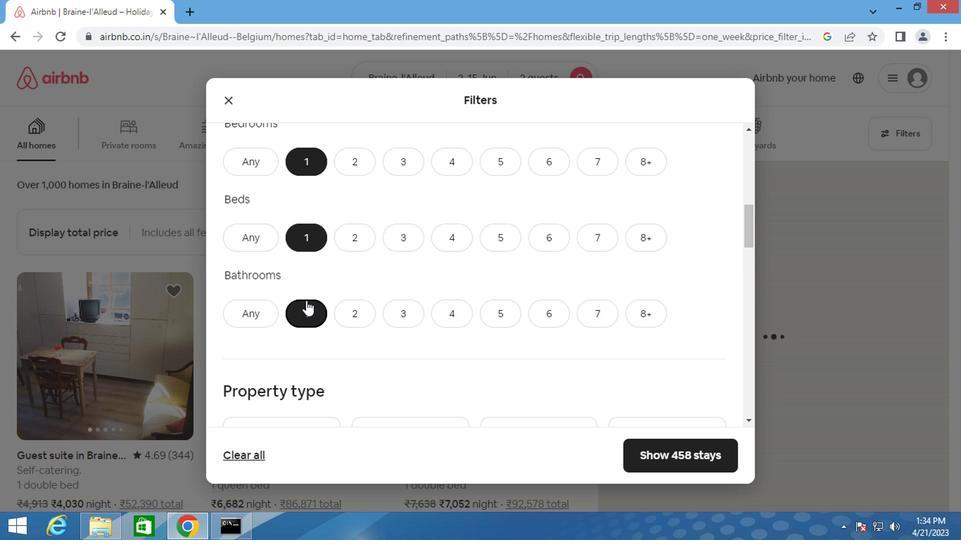 
Action: Mouse moved to (306, 296)
Screenshot: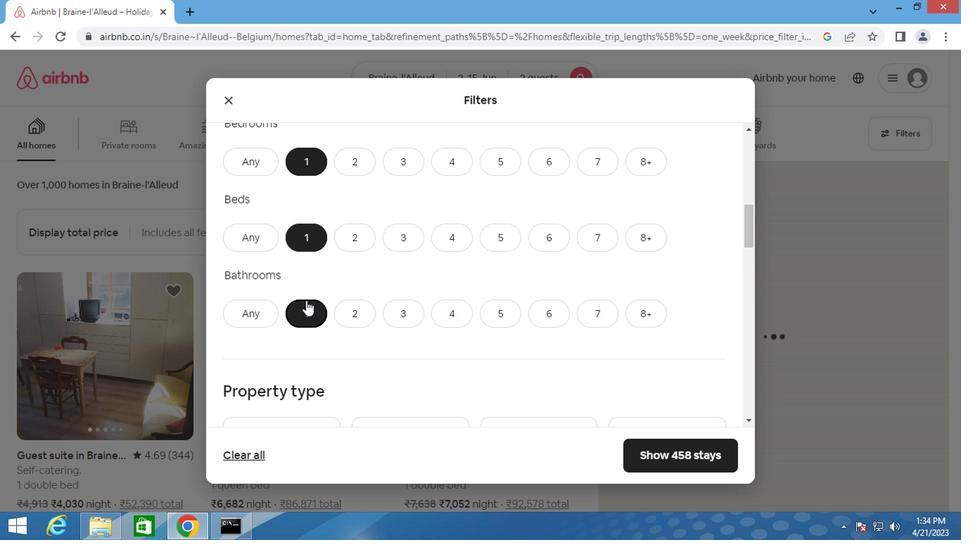 
Action: Mouse scrolled (306, 296) with delta (0, 0)
Screenshot: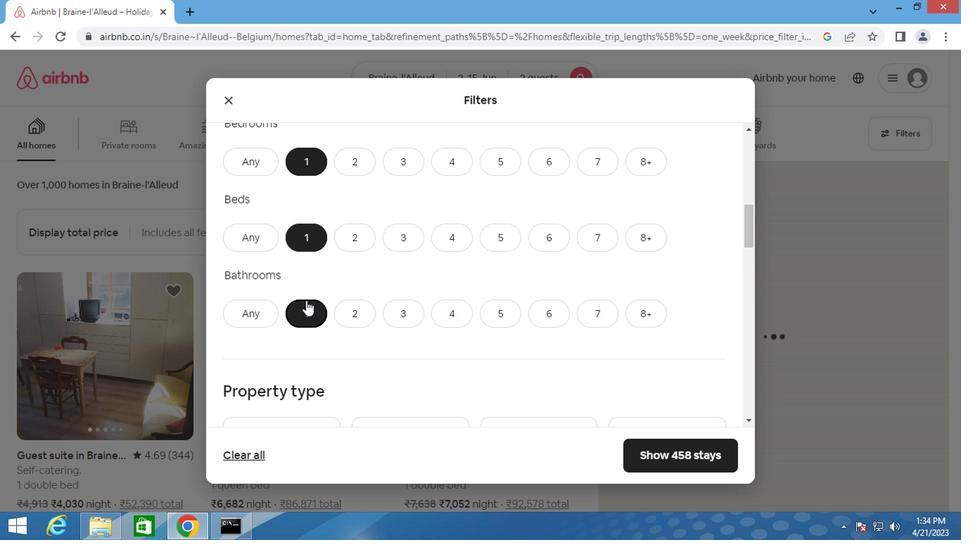 
Action: Mouse moved to (307, 296)
Screenshot: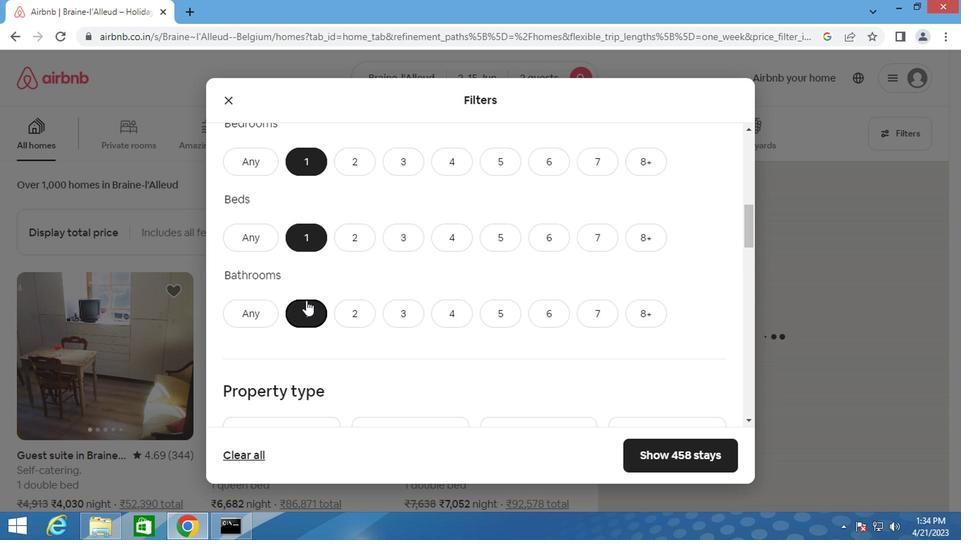 
Action: Mouse scrolled (307, 295) with delta (0, 0)
Screenshot: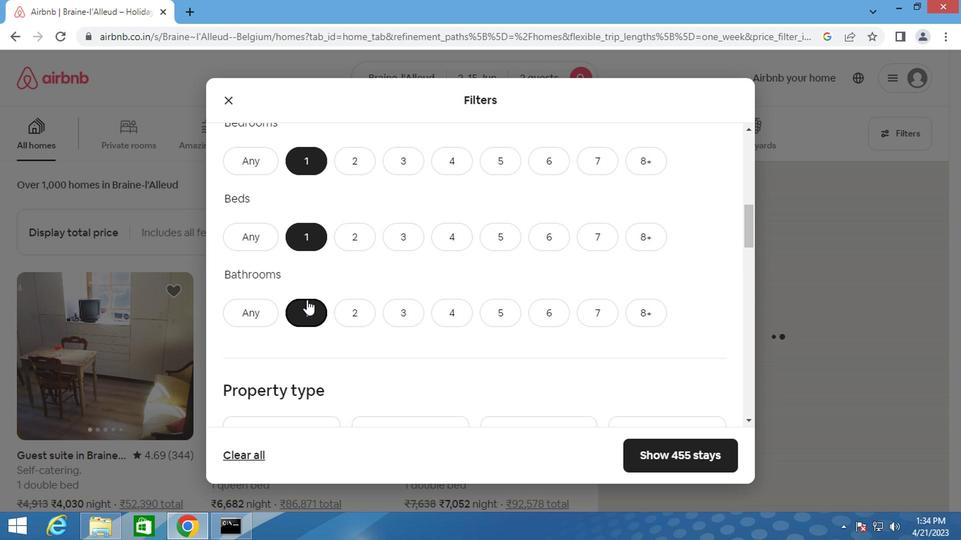 
Action: Mouse moved to (290, 258)
Screenshot: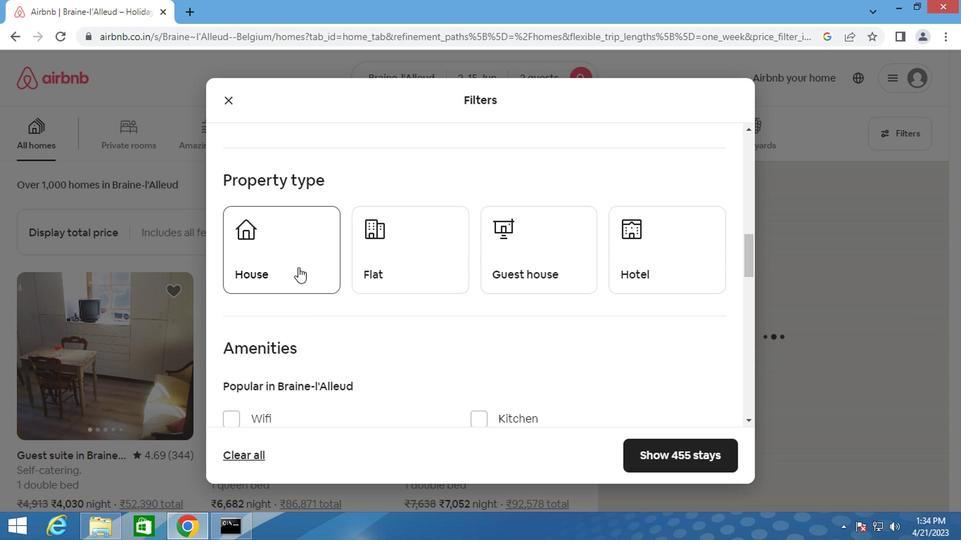 
Action: Mouse pressed left at (290, 258)
Screenshot: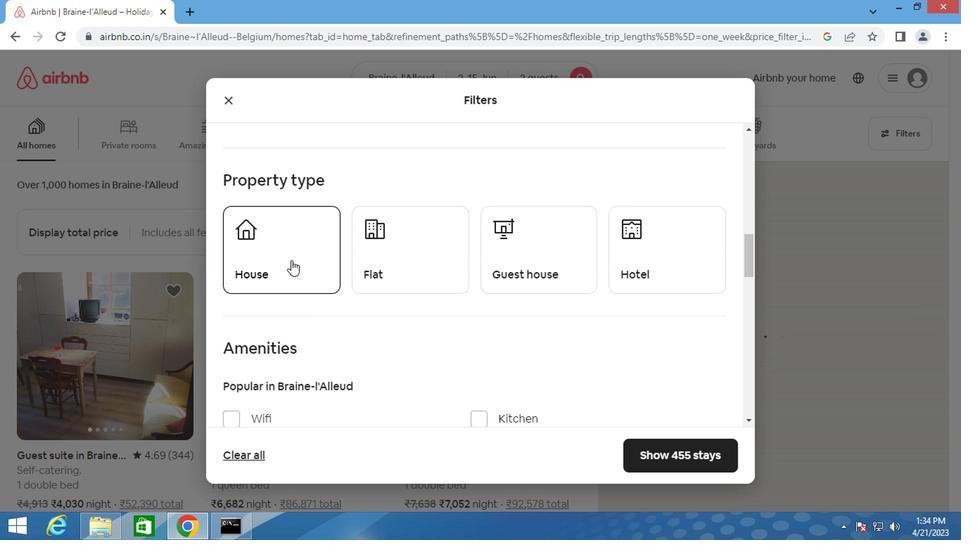 
Action: Mouse moved to (373, 253)
Screenshot: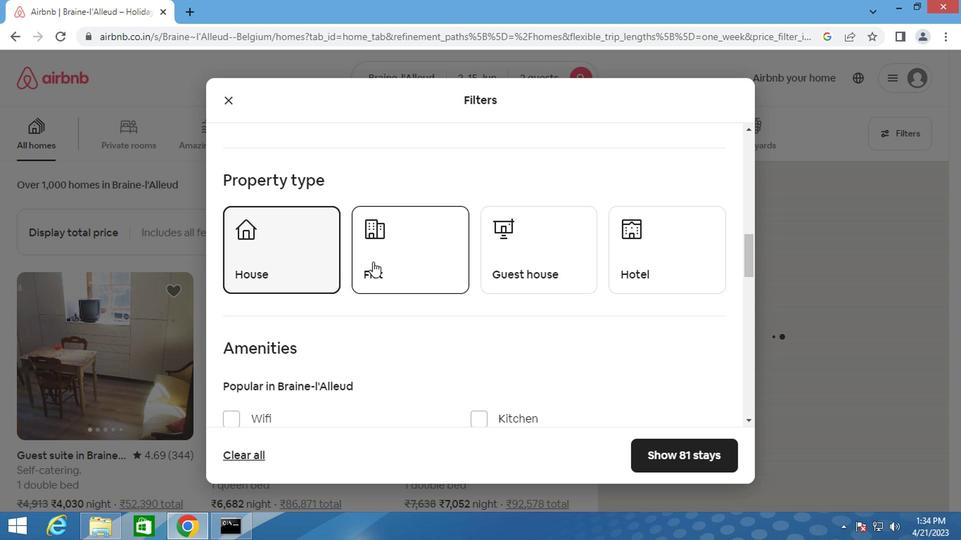 
Action: Mouse pressed left at (373, 253)
Screenshot: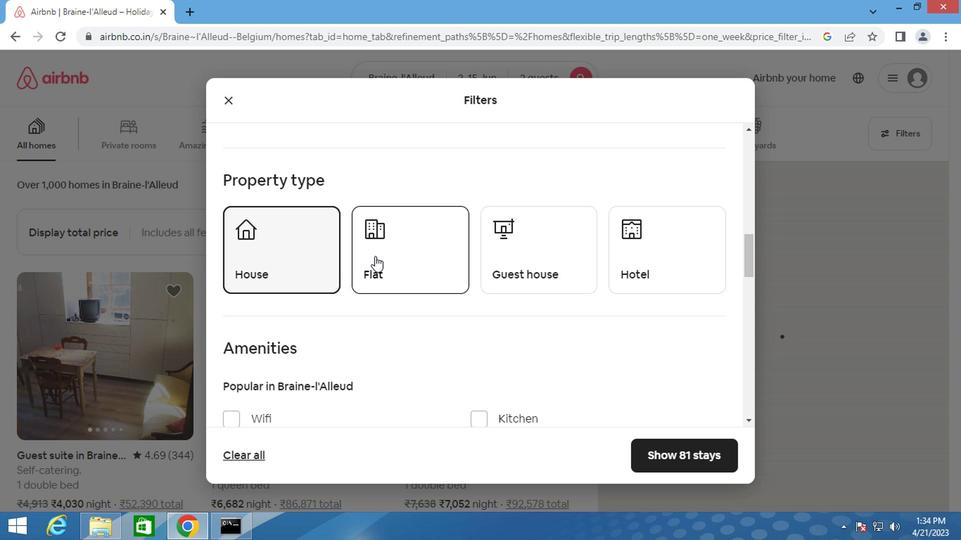 
Action: Mouse moved to (479, 248)
Screenshot: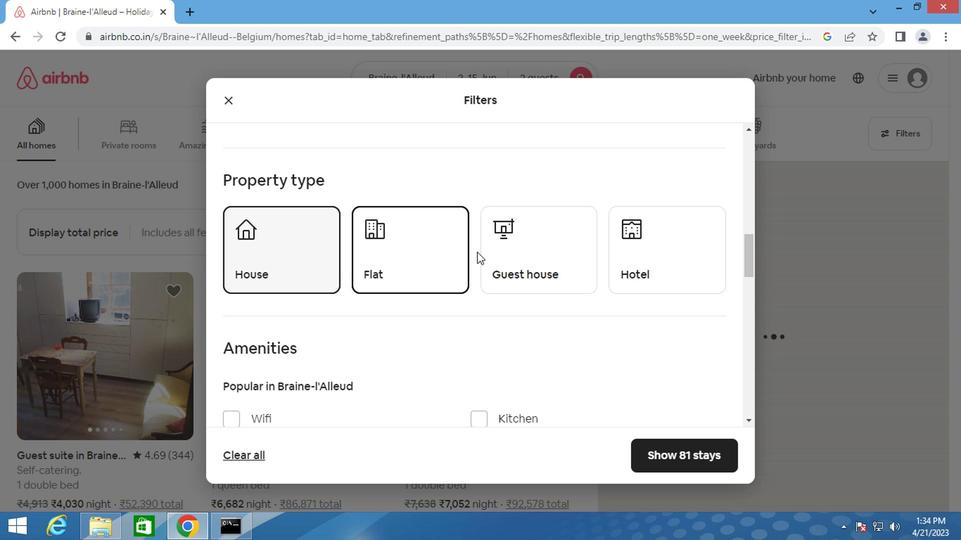 
Action: Mouse pressed left at (479, 248)
Screenshot: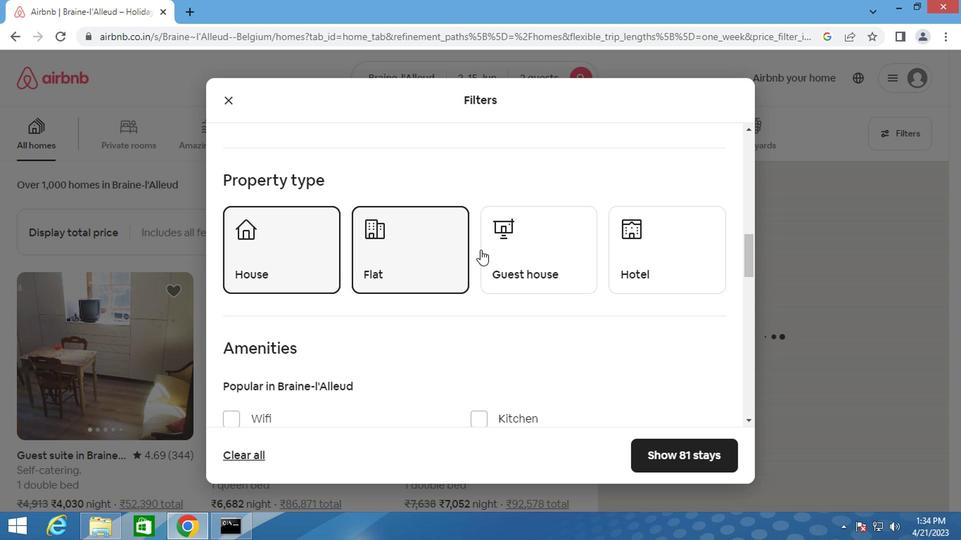 
Action: Mouse moved to (628, 259)
Screenshot: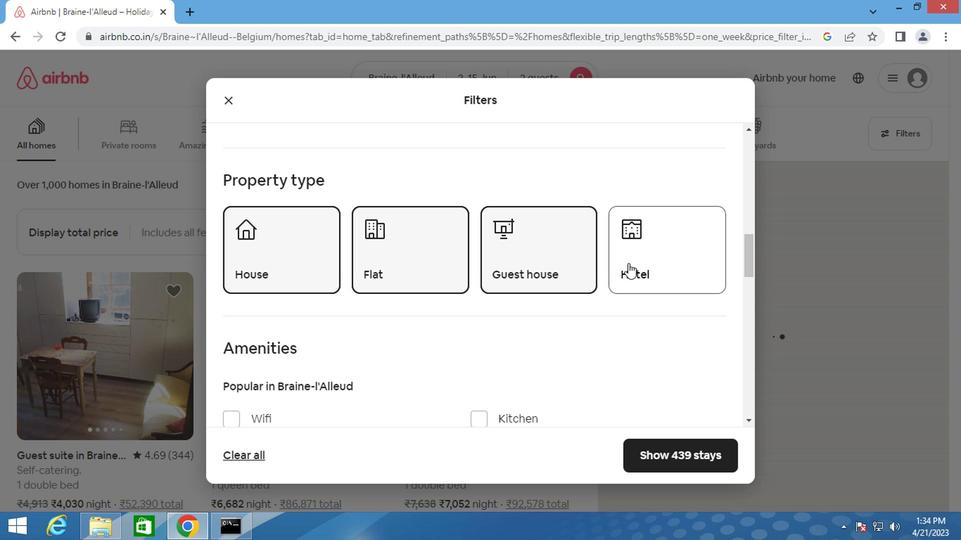 
Action: Mouse pressed left at (628, 259)
Screenshot: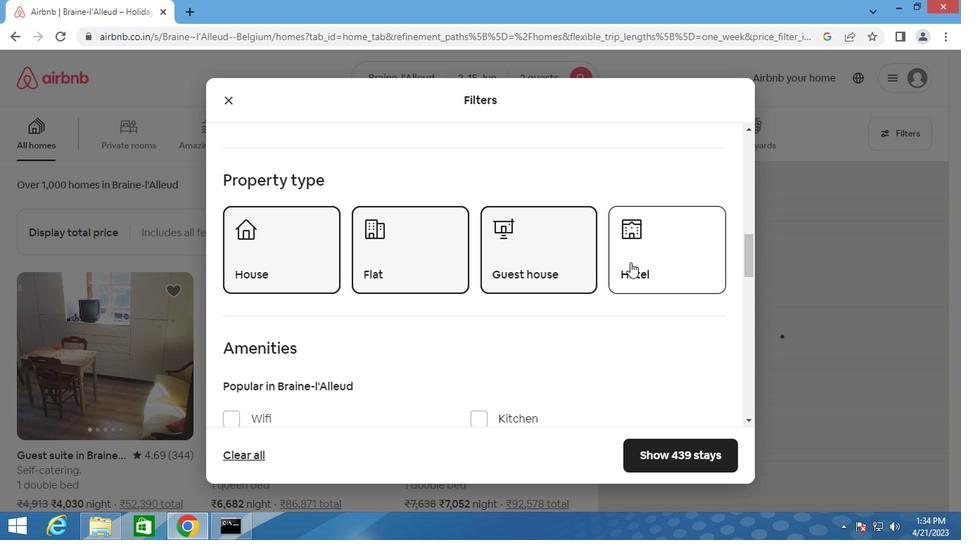 
Action: Mouse moved to (523, 272)
Screenshot: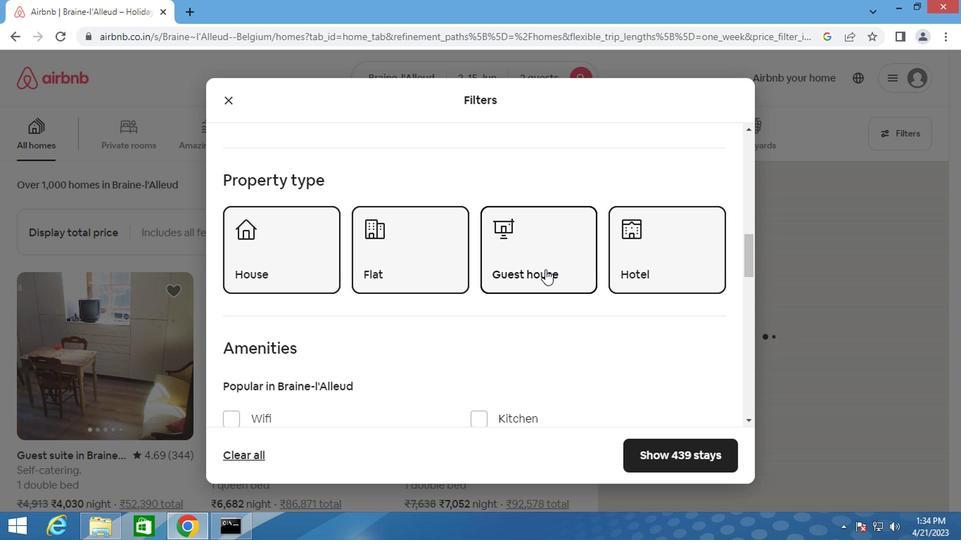 
Action: Mouse scrolled (523, 271) with delta (0, -1)
Screenshot: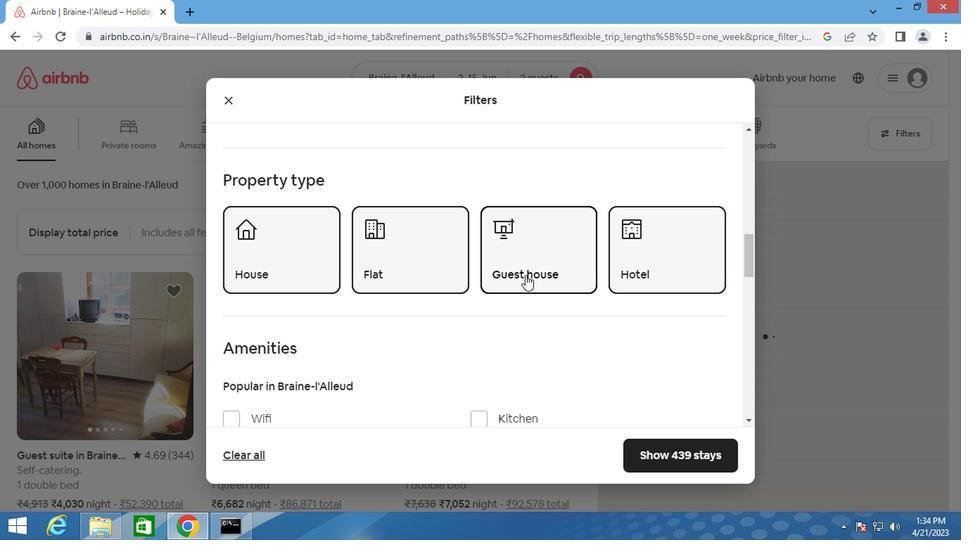 
Action: Mouse scrolled (523, 271) with delta (0, -1)
Screenshot: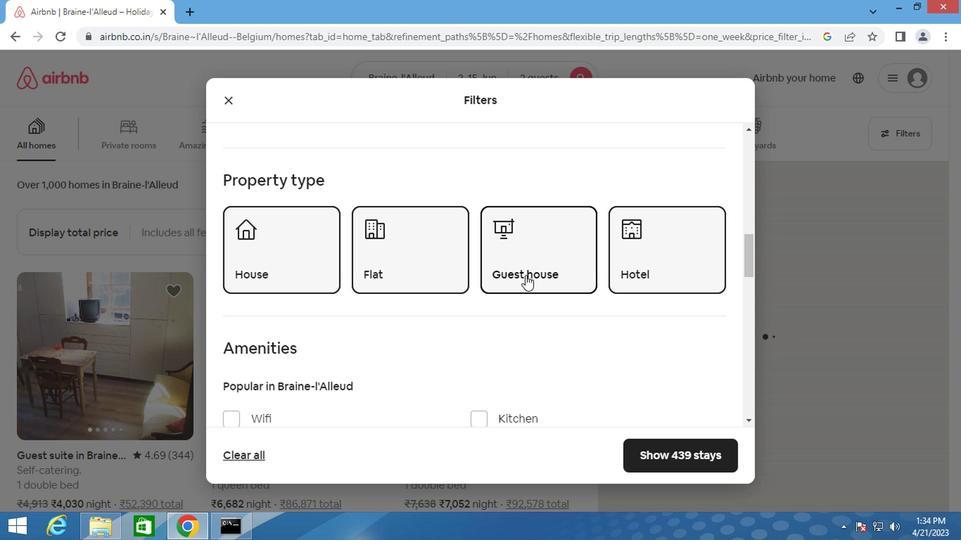 
Action: Mouse scrolled (523, 271) with delta (0, -1)
Screenshot: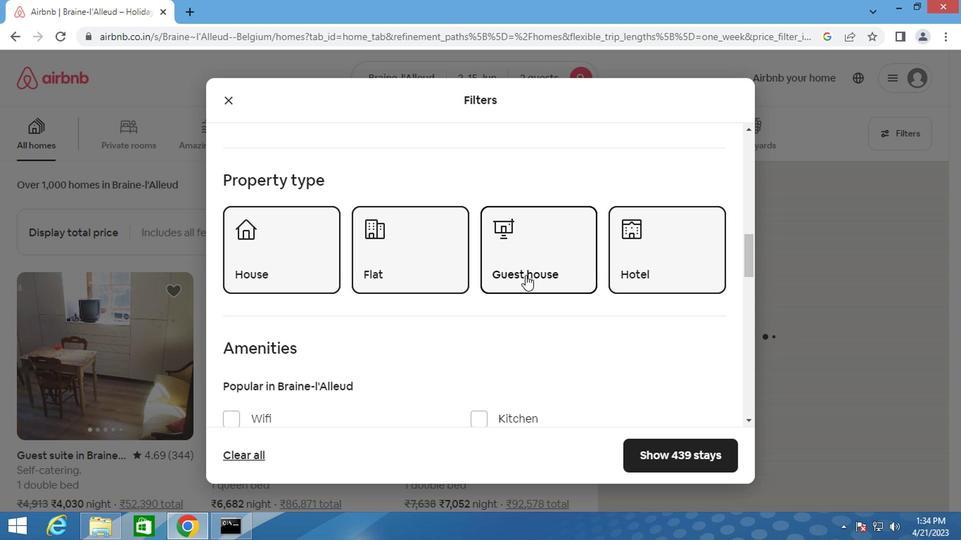 
Action: Mouse scrolled (523, 271) with delta (0, -1)
Screenshot: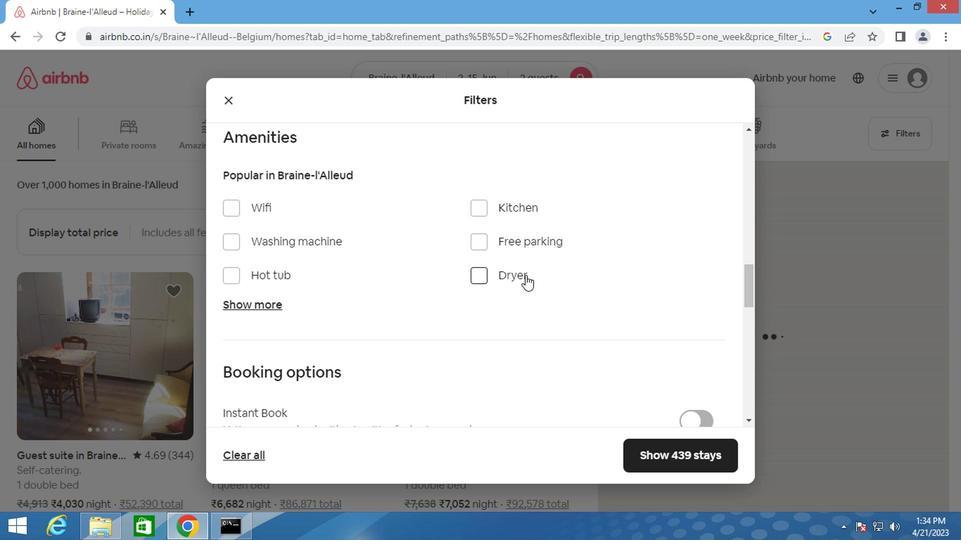 
Action: Mouse scrolled (523, 271) with delta (0, -1)
Screenshot: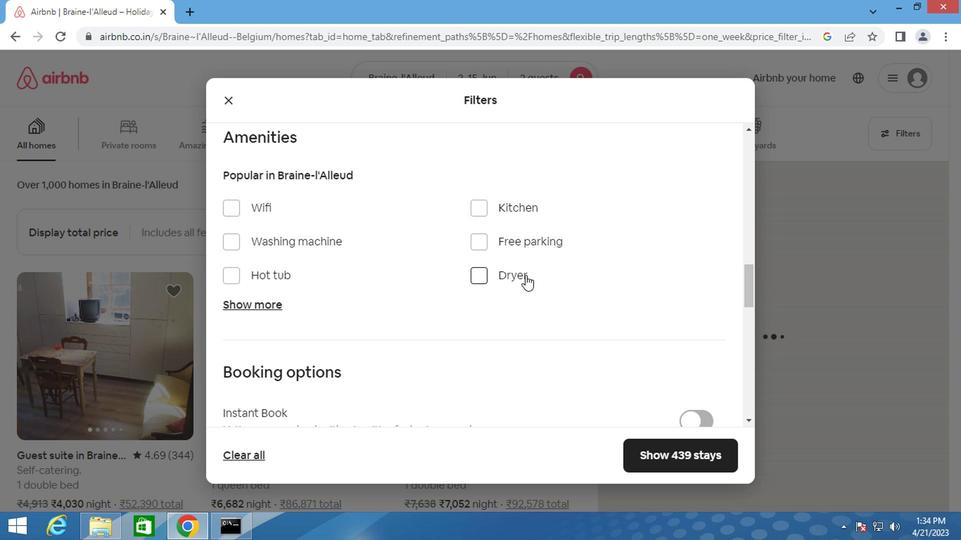 
Action: Mouse moved to (258, 169)
Screenshot: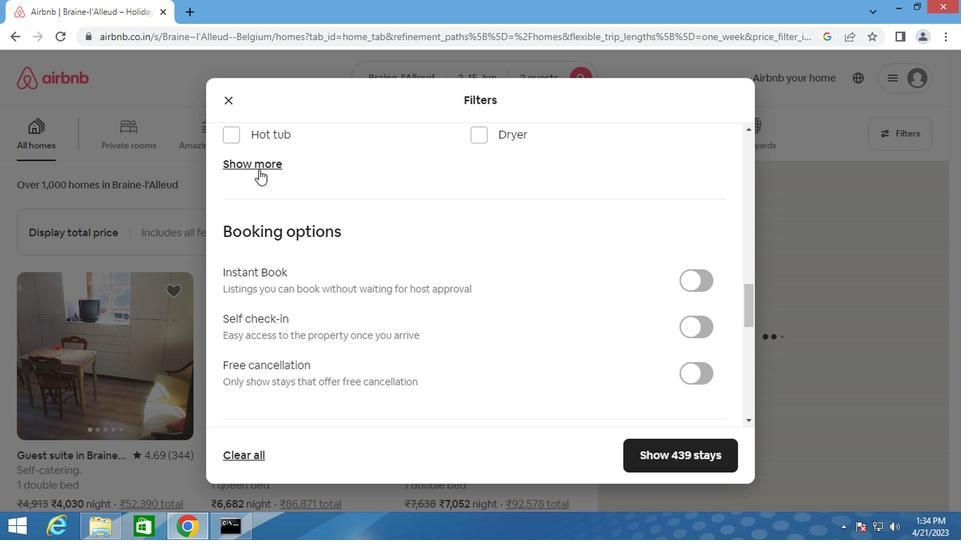 
Action: Mouse pressed left at (258, 169)
Screenshot: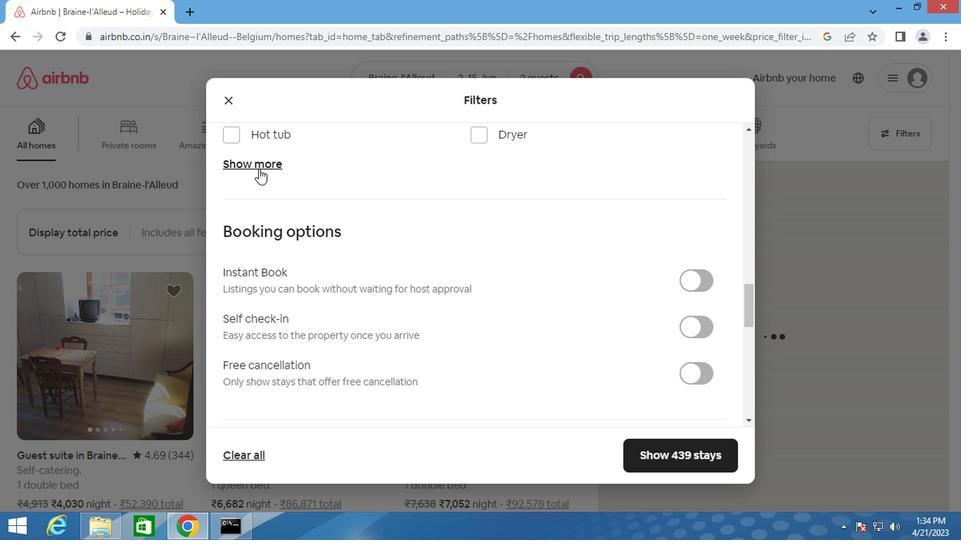 
Action: Mouse moved to (470, 206)
Screenshot: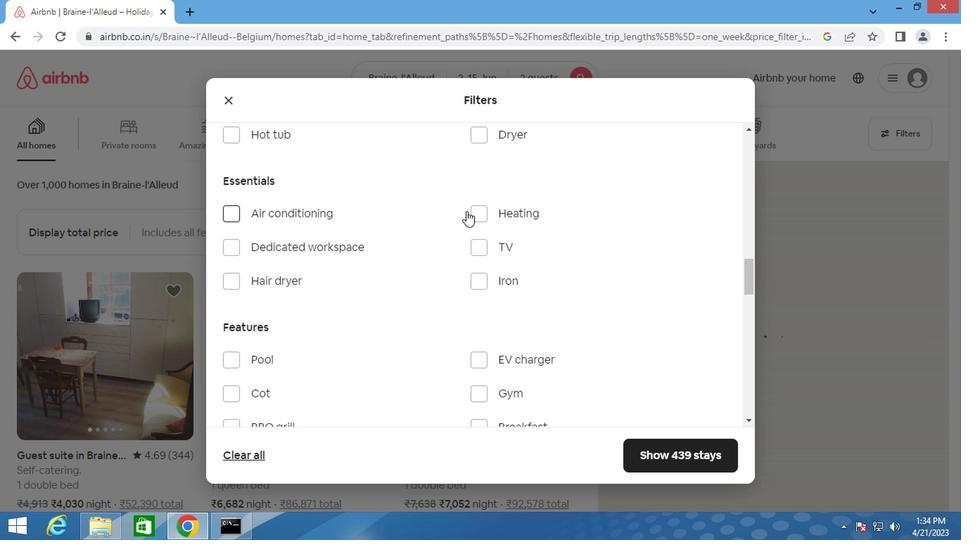 
Action: Mouse pressed left at (470, 206)
Screenshot: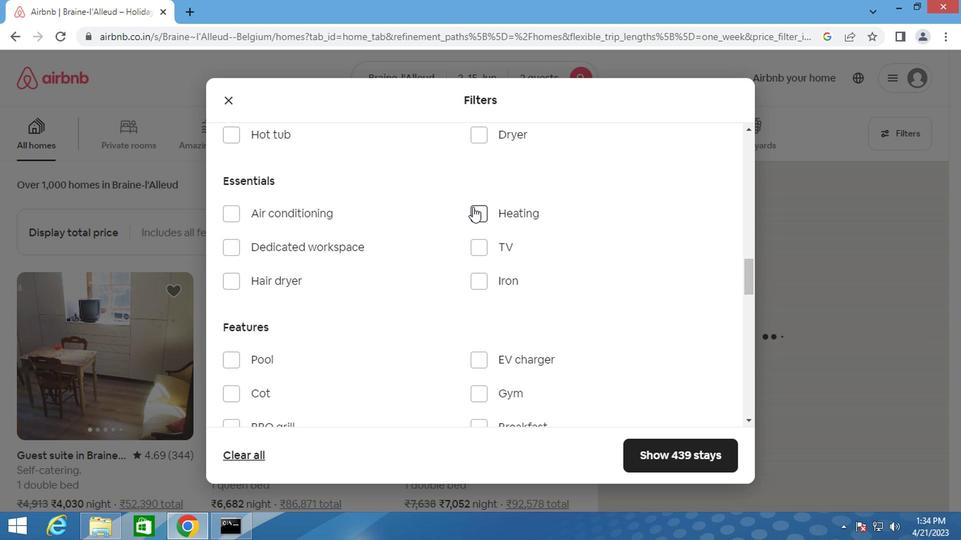 
Action: Mouse moved to (445, 217)
Screenshot: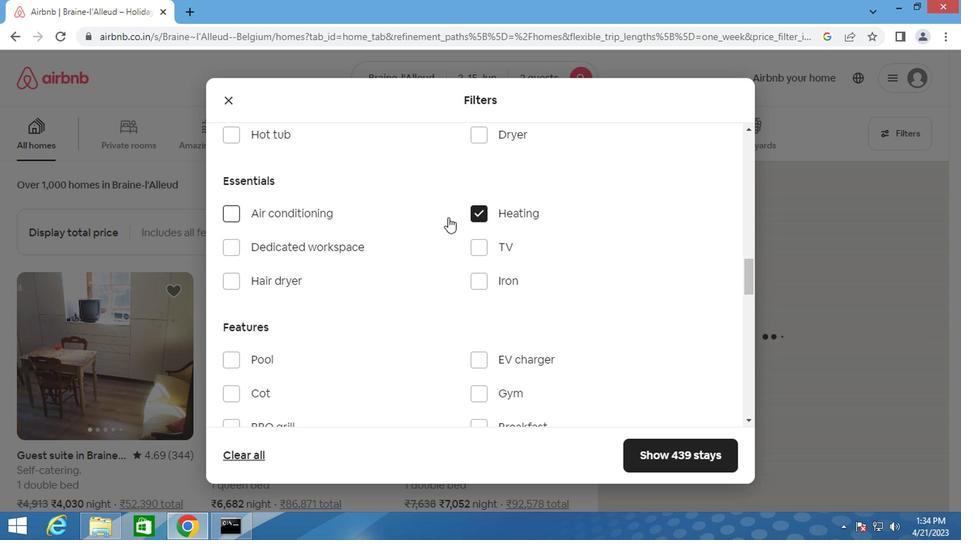 
Action: Mouse scrolled (445, 216) with delta (0, 0)
Screenshot: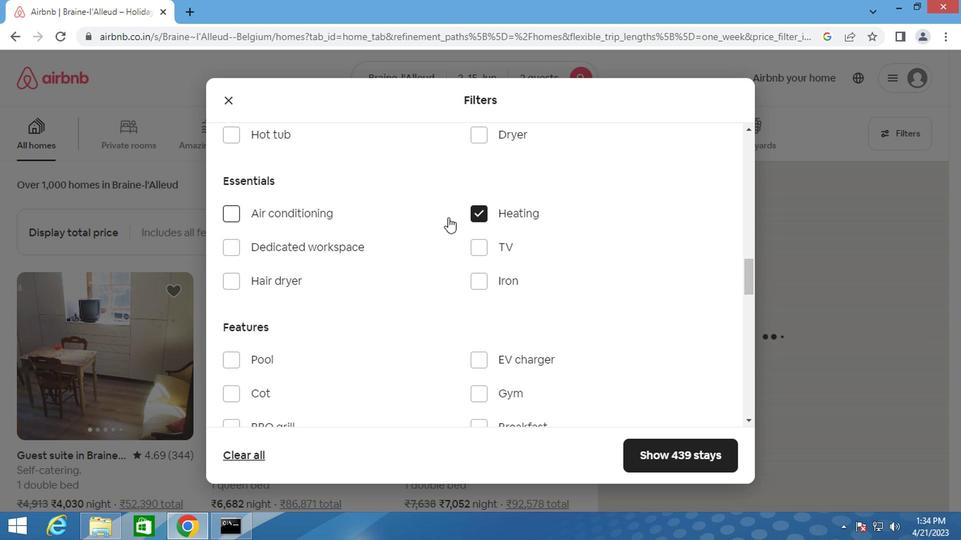 
Action: Mouse scrolled (445, 216) with delta (0, 0)
Screenshot: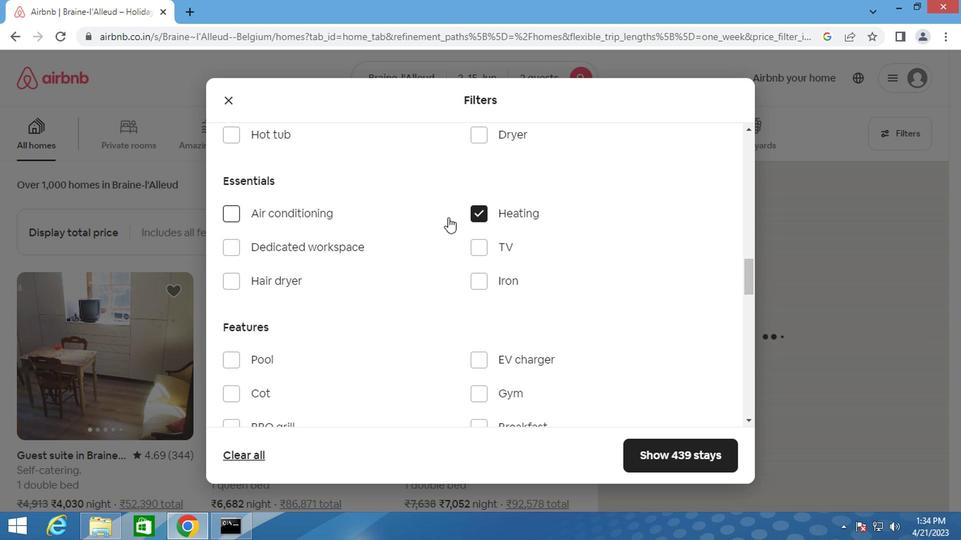 
Action: Mouse scrolled (445, 216) with delta (0, 0)
Screenshot: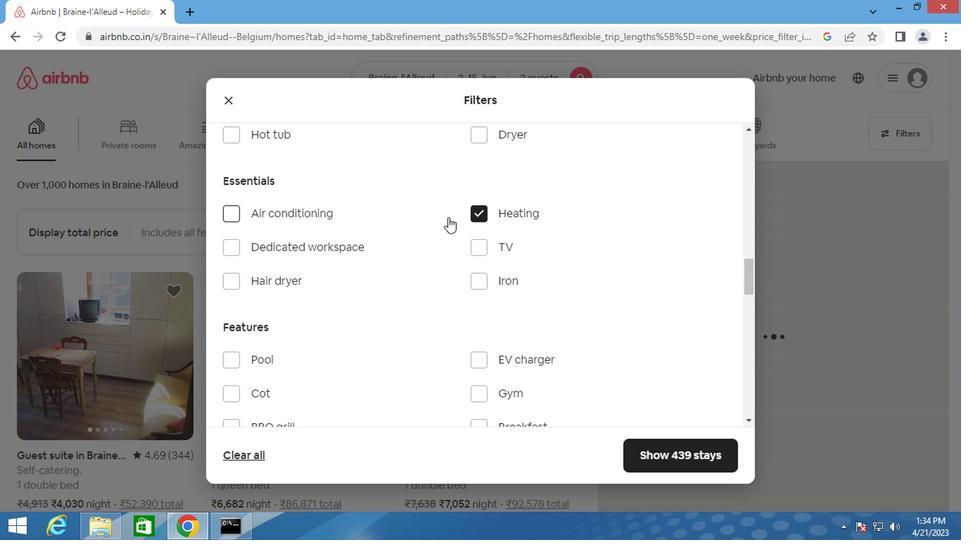 
Action: Mouse scrolled (445, 216) with delta (0, 0)
Screenshot: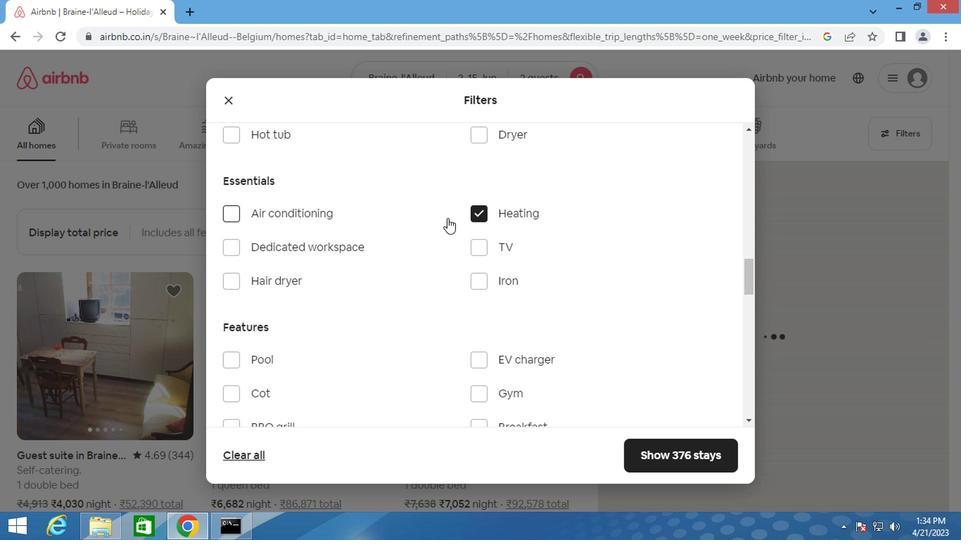 
Action: Mouse moved to (445, 218)
Screenshot: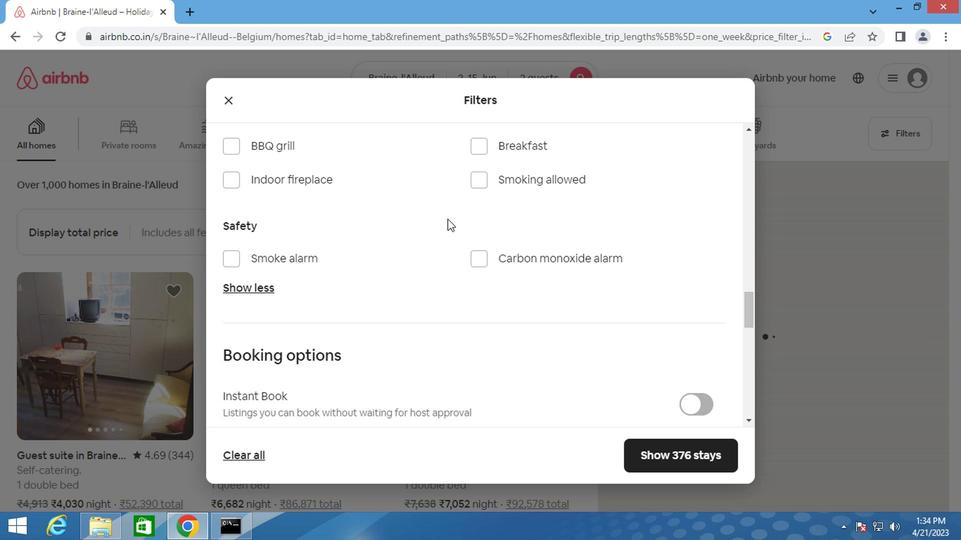 
Action: Mouse scrolled (445, 218) with delta (0, 0)
Screenshot: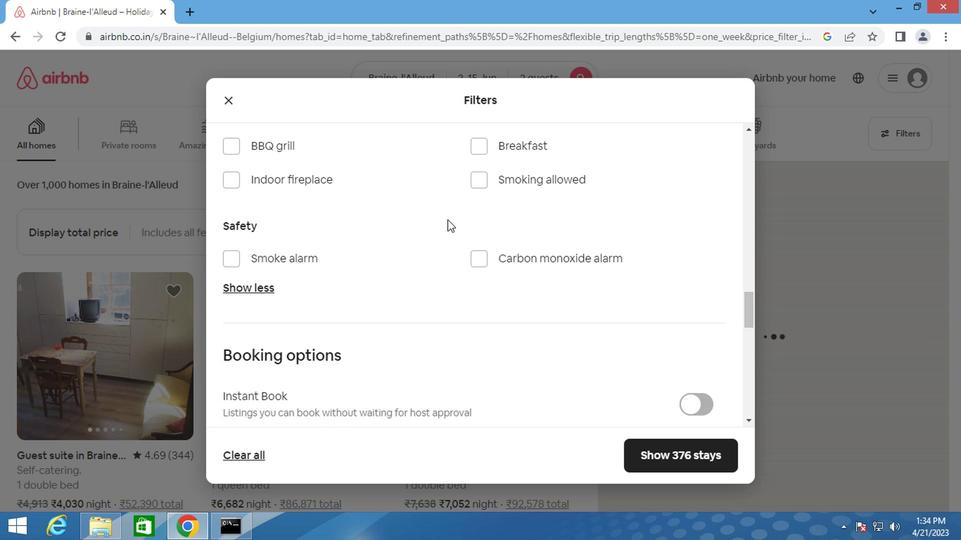 
Action: Mouse scrolled (445, 218) with delta (0, 0)
Screenshot: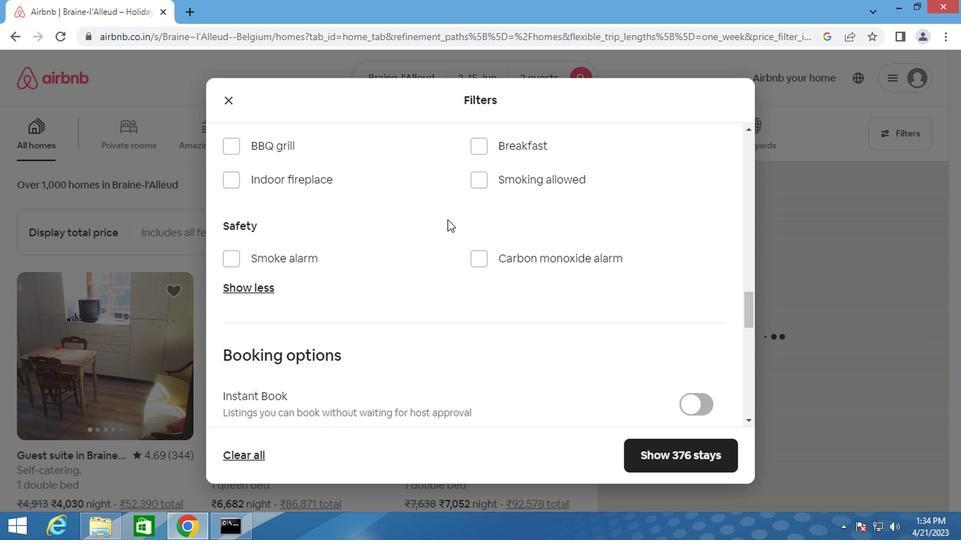
Action: Mouse scrolled (445, 218) with delta (0, 0)
Screenshot: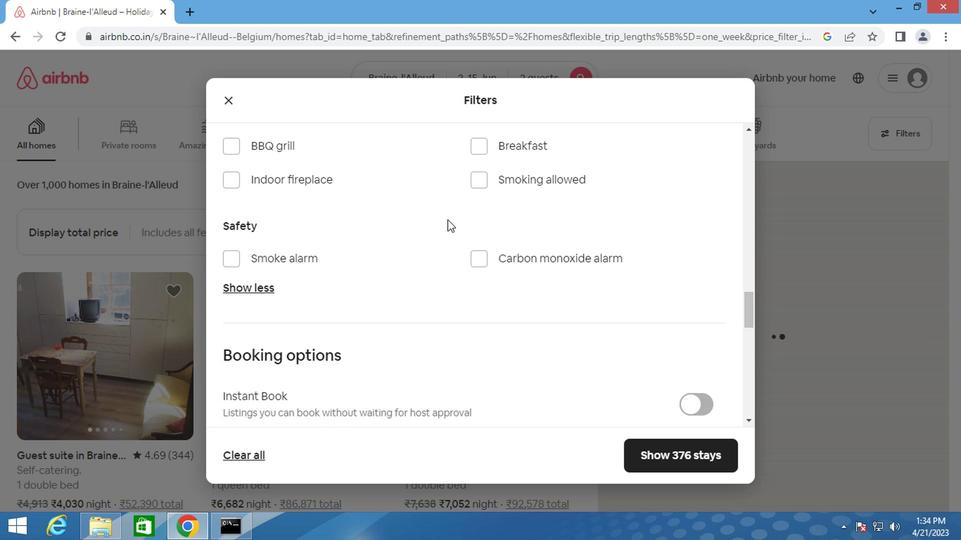 
Action: Mouse moved to (700, 236)
Screenshot: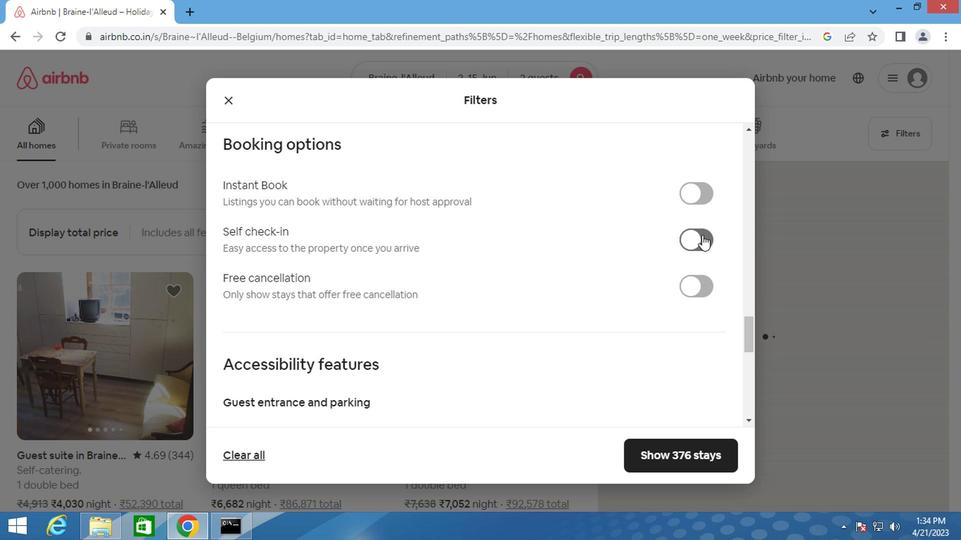 
Action: Mouse pressed left at (700, 236)
Screenshot: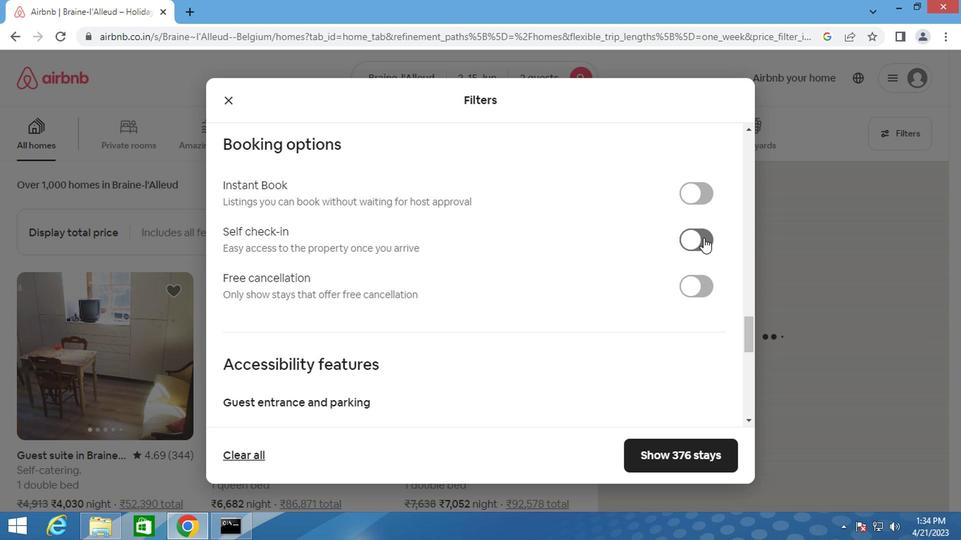 
Action: Mouse moved to (494, 275)
Screenshot: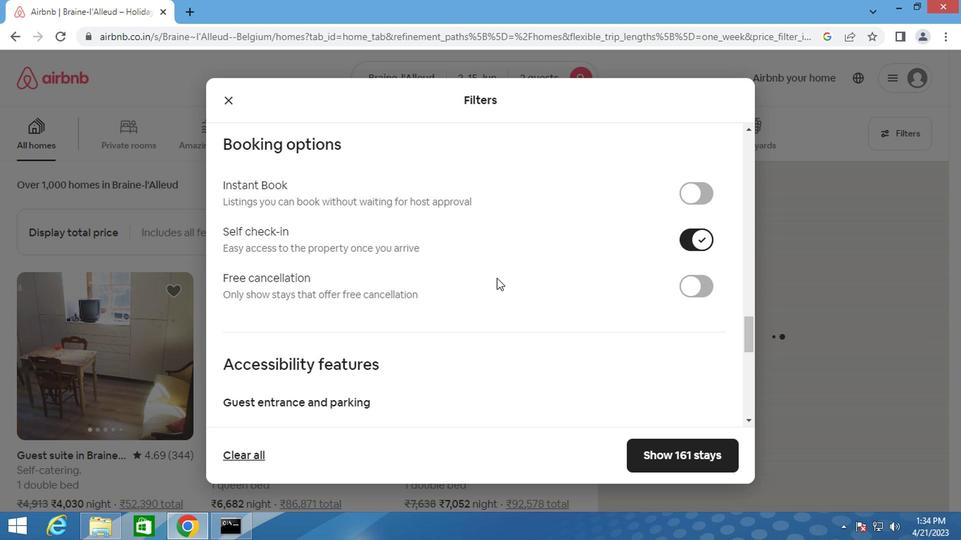 
Action: Mouse scrolled (494, 274) with delta (0, 0)
Screenshot: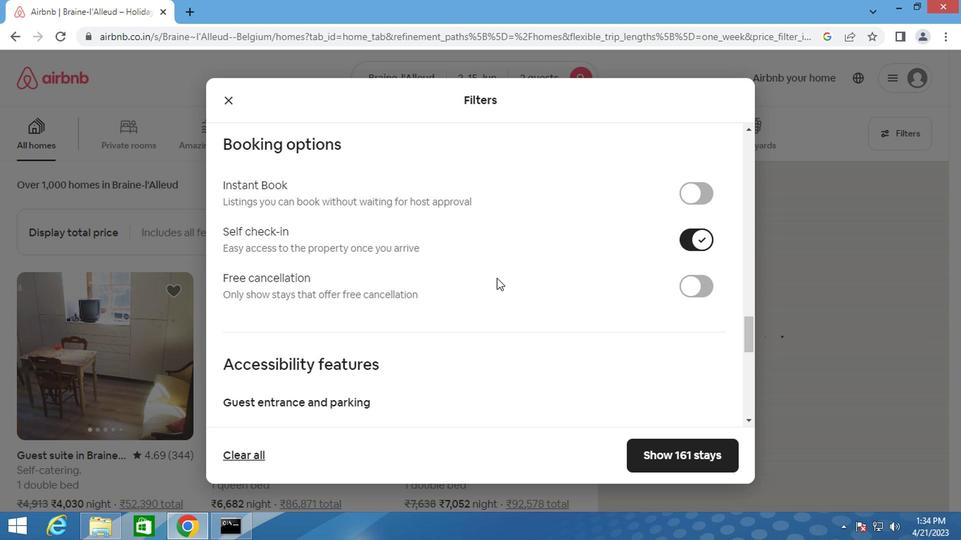 
Action: Mouse scrolled (494, 274) with delta (0, 0)
Screenshot: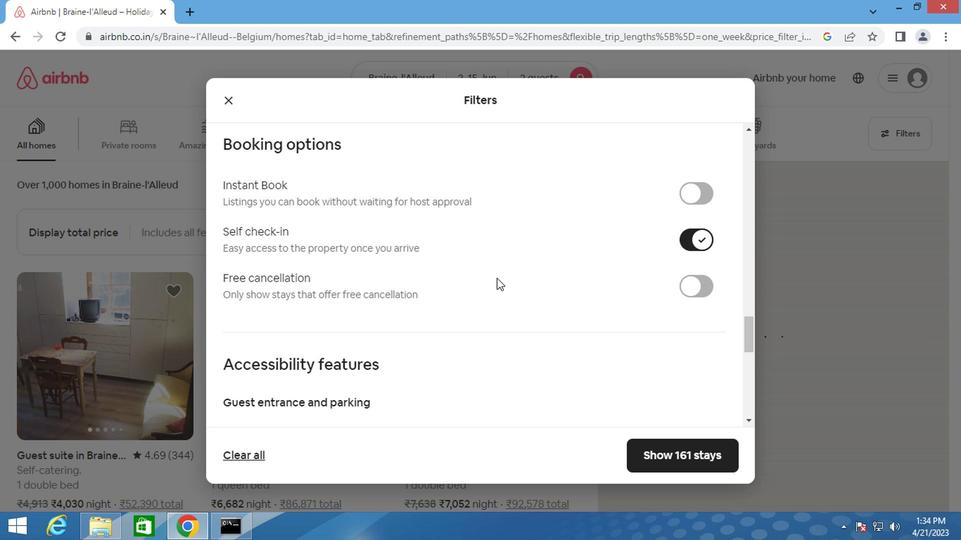 
Action: Mouse moved to (492, 275)
Screenshot: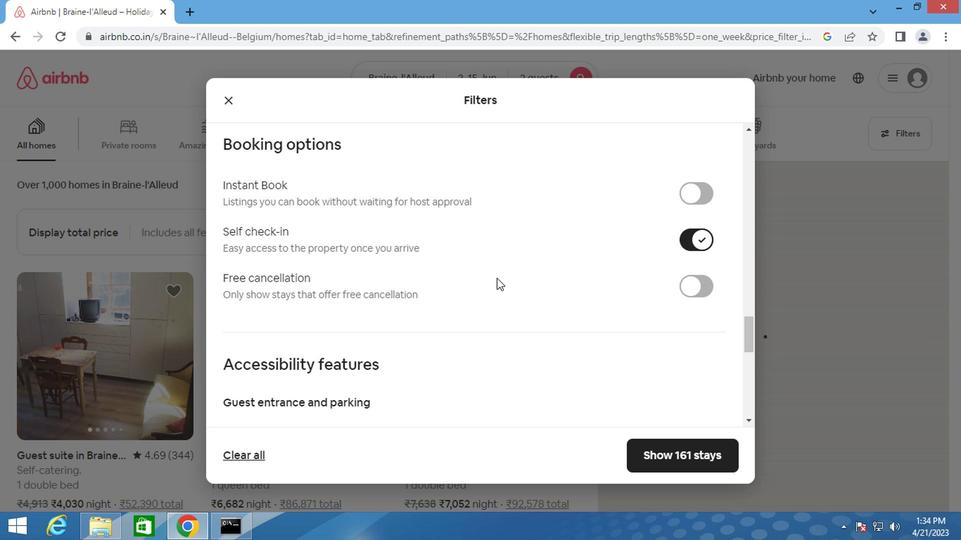 
Action: Mouse scrolled (492, 275) with delta (0, 0)
Screenshot: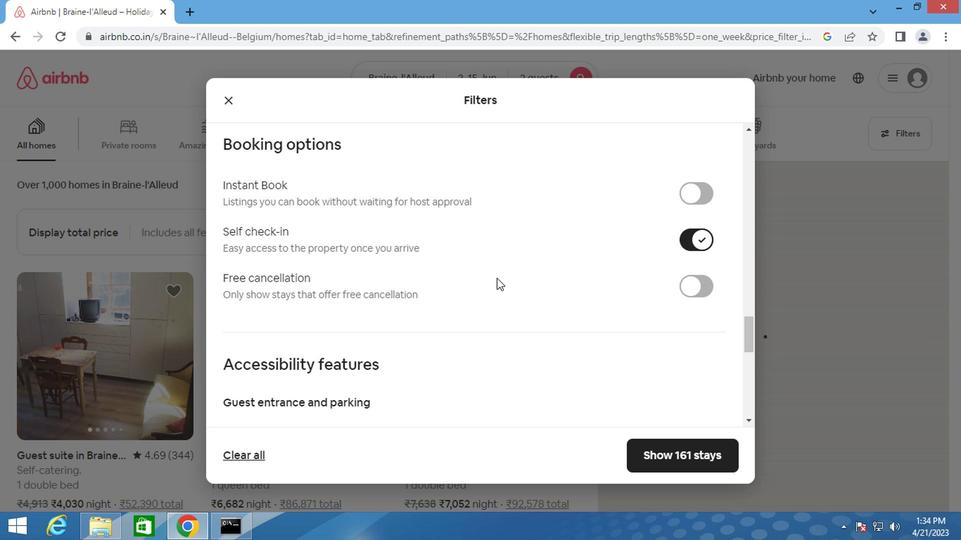 
Action: Mouse moved to (492, 275)
Screenshot: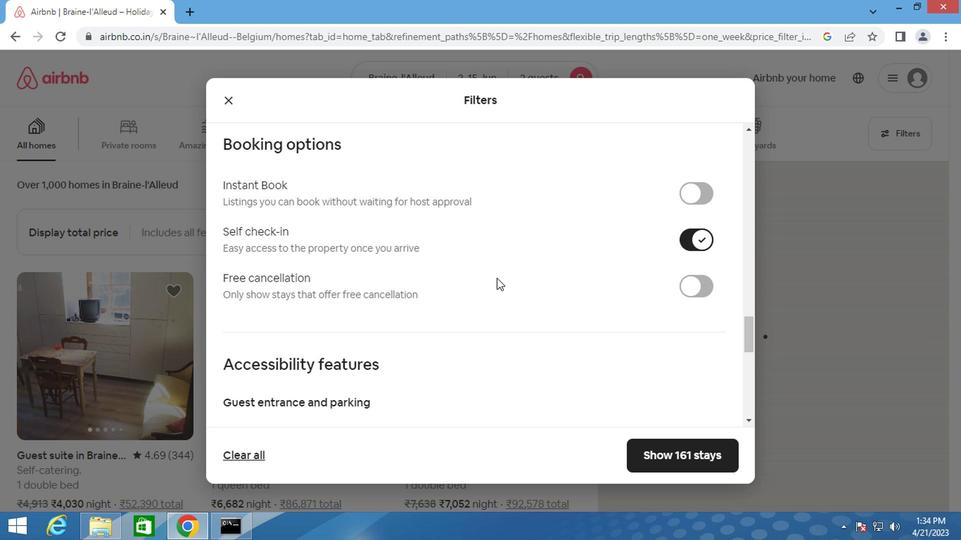 
Action: Mouse scrolled (492, 275) with delta (0, 0)
Screenshot: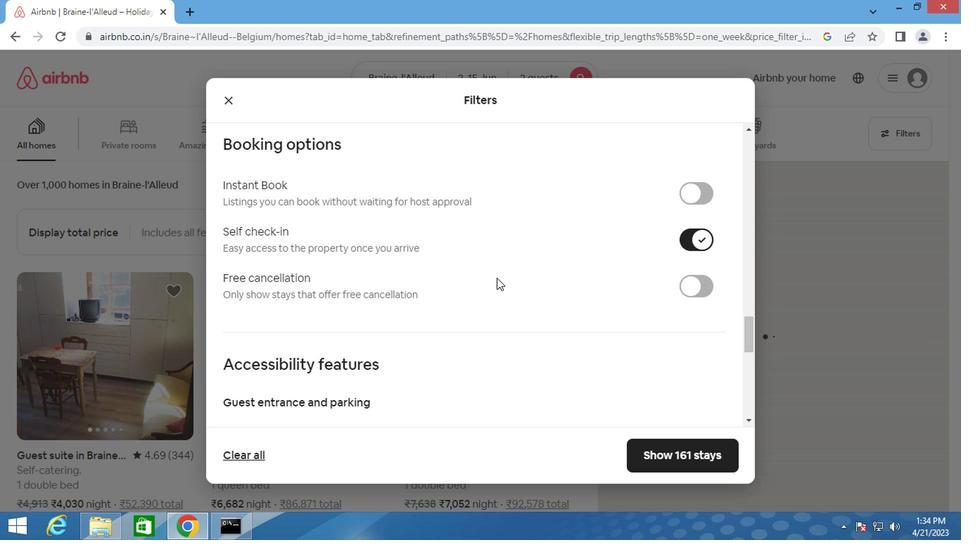 
Action: Mouse scrolled (492, 275) with delta (0, 0)
Screenshot: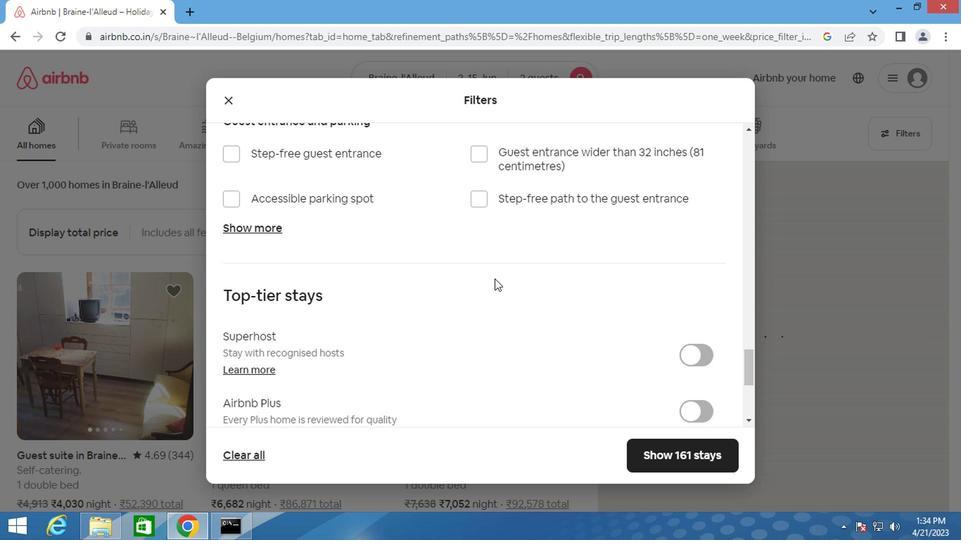 
Action: Mouse scrolled (492, 275) with delta (0, 0)
Screenshot: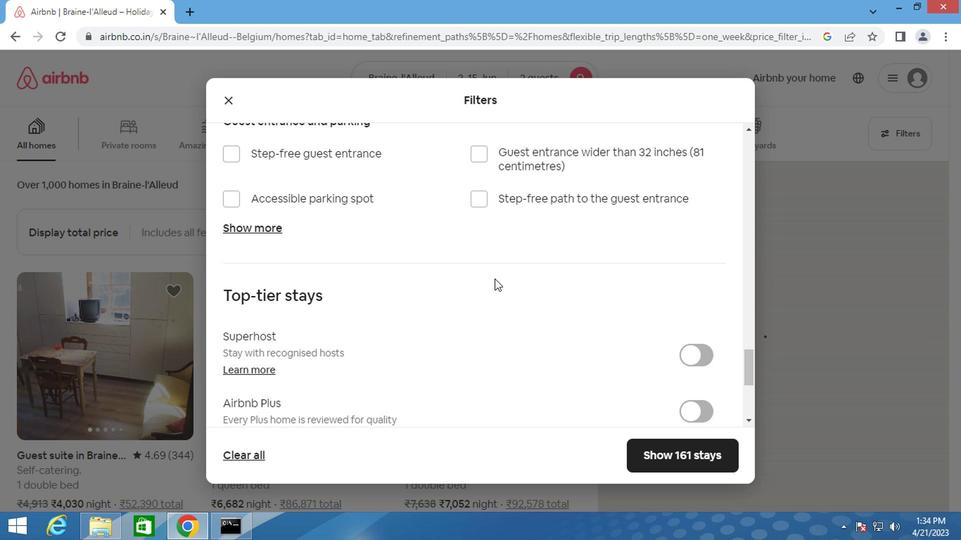 
Action: Mouse scrolled (492, 275) with delta (0, 0)
Screenshot: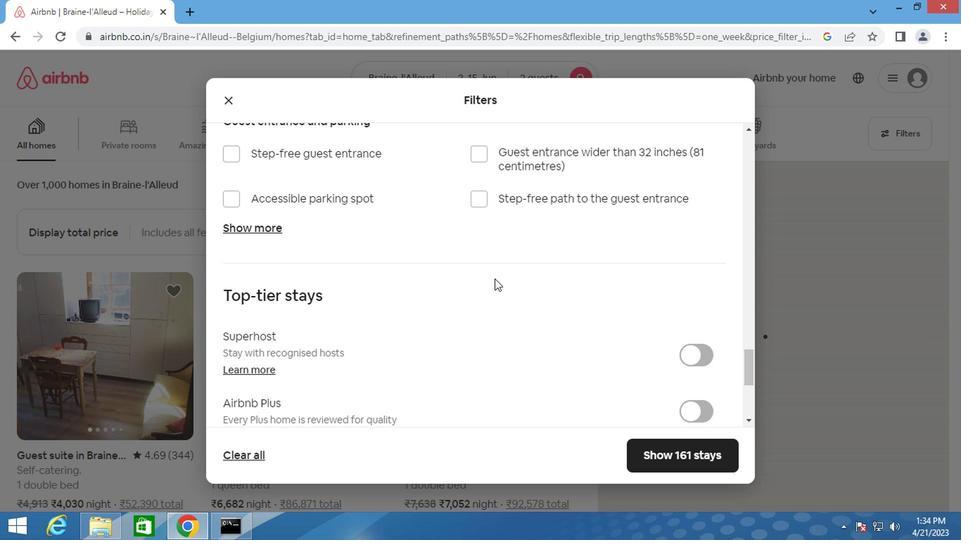 
Action: Mouse scrolled (492, 275) with delta (0, 0)
Screenshot: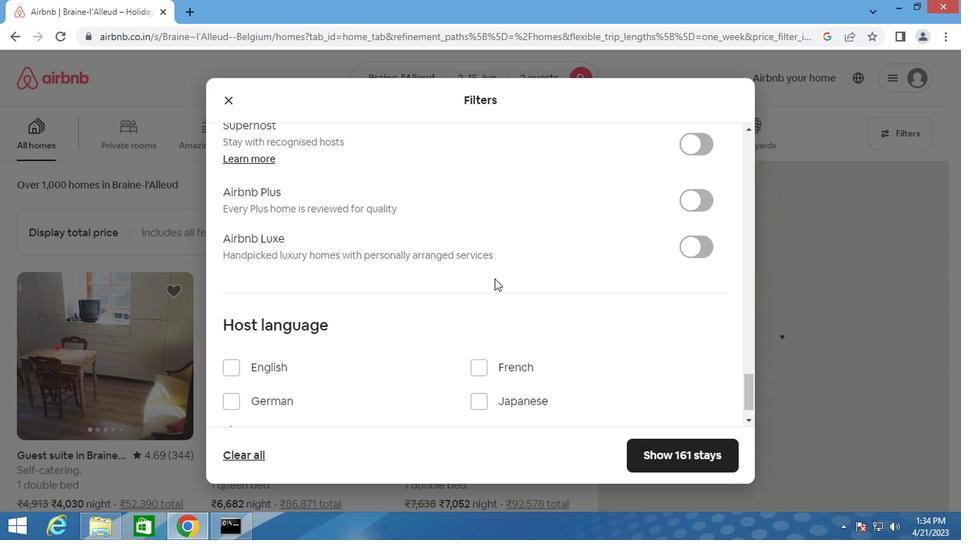 
Action: Mouse scrolled (492, 275) with delta (0, 0)
Screenshot: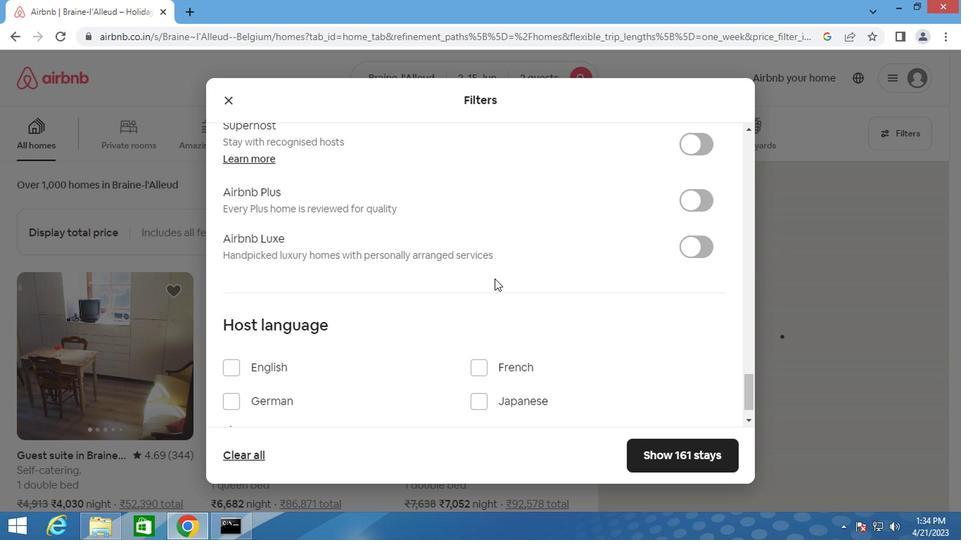 
Action: Mouse moved to (236, 326)
Screenshot: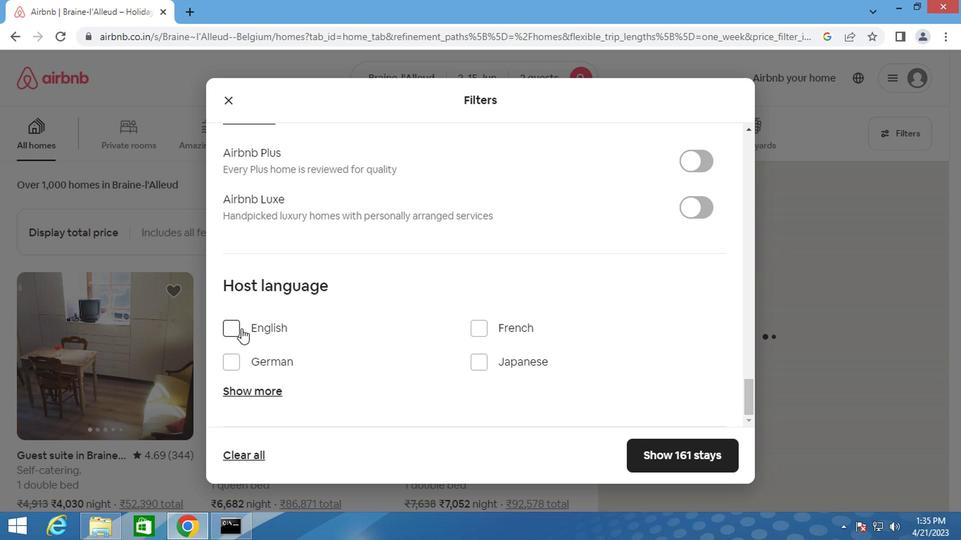 
Action: Mouse pressed left at (236, 326)
Screenshot: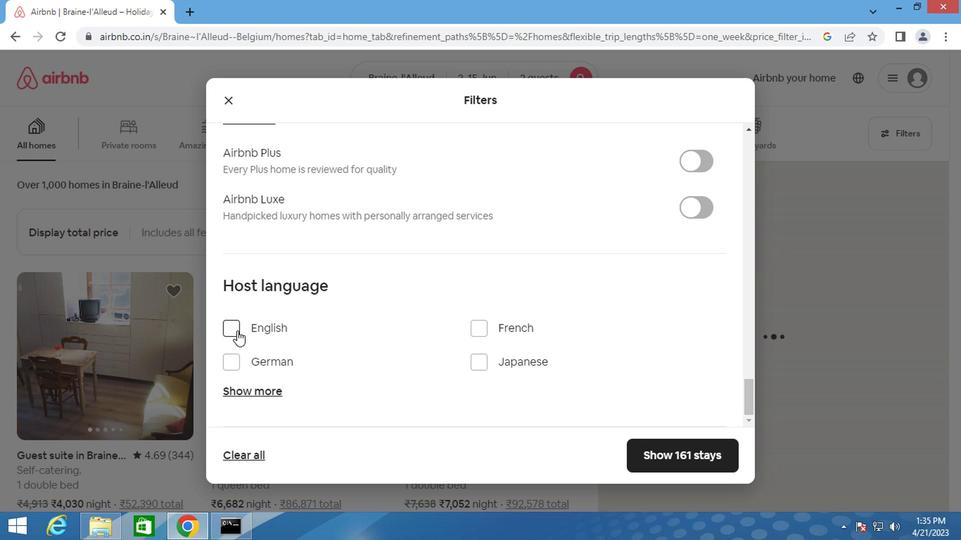 
Action: Mouse moved to (670, 444)
Screenshot: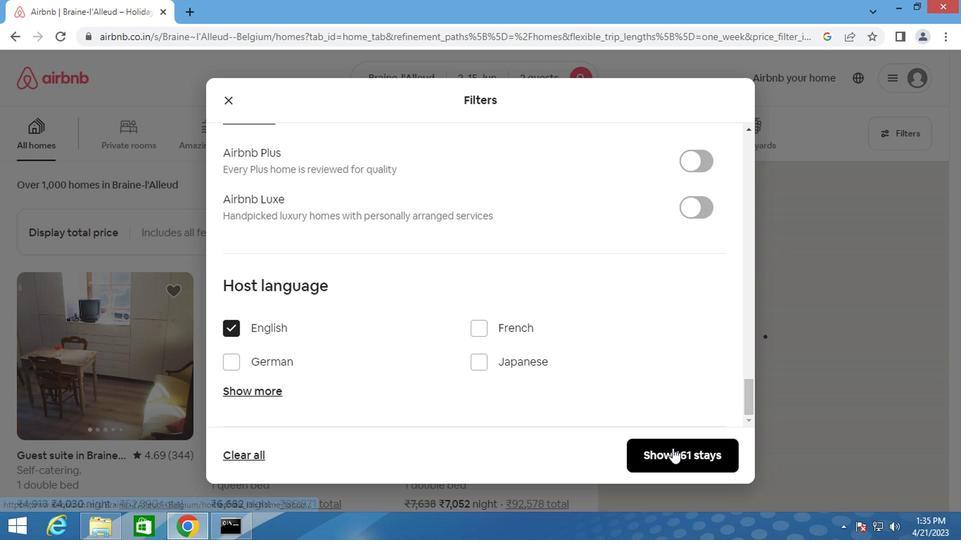 
Action: Mouse pressed left at (670, 444)
Screenshot: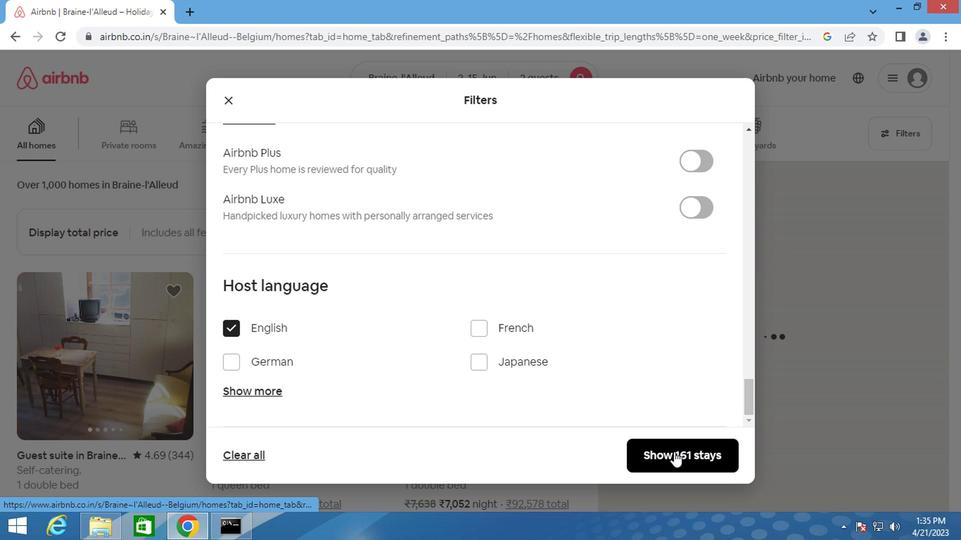 
Action: Key pressed <Key.f8>
Screenshot: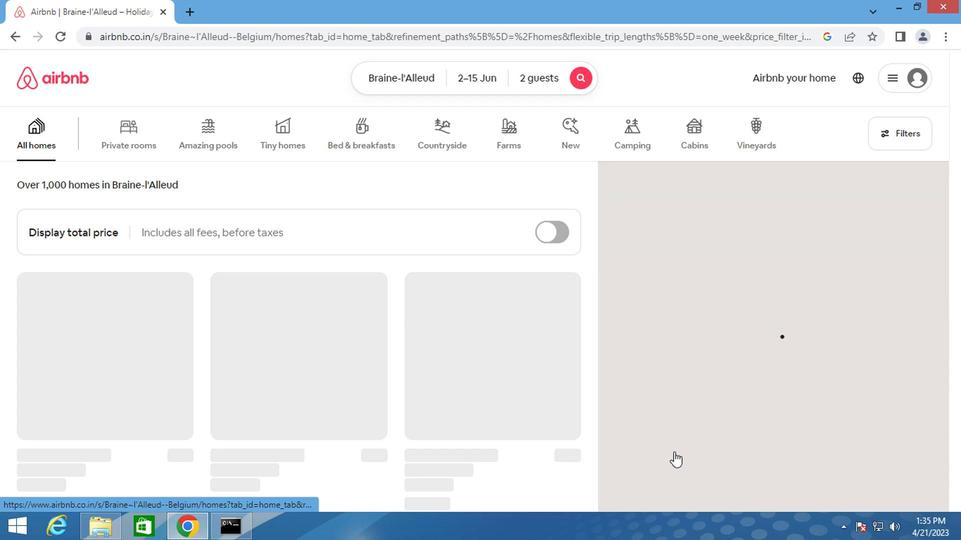 
